 Task: Discover the nearest lakes for boating between Minneapolis, Minnesota, and Brainerd, Minnesota.
Action: Mouse moved to (270, 72)
Screenshot: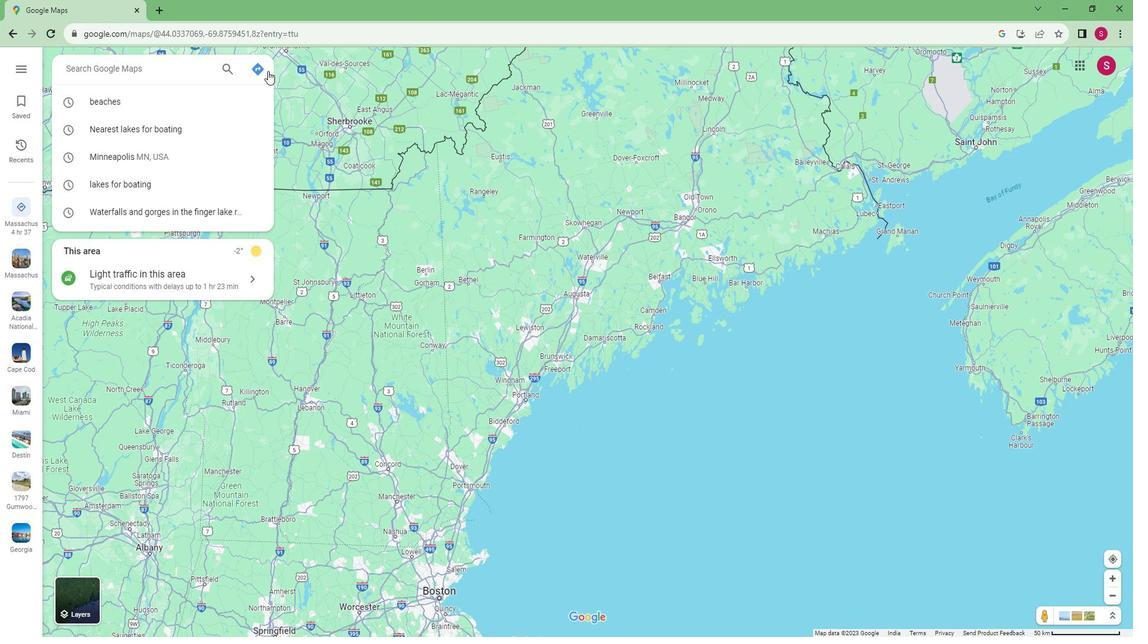 
Action: Mouse pressed left at (270, 72)
Screenshot: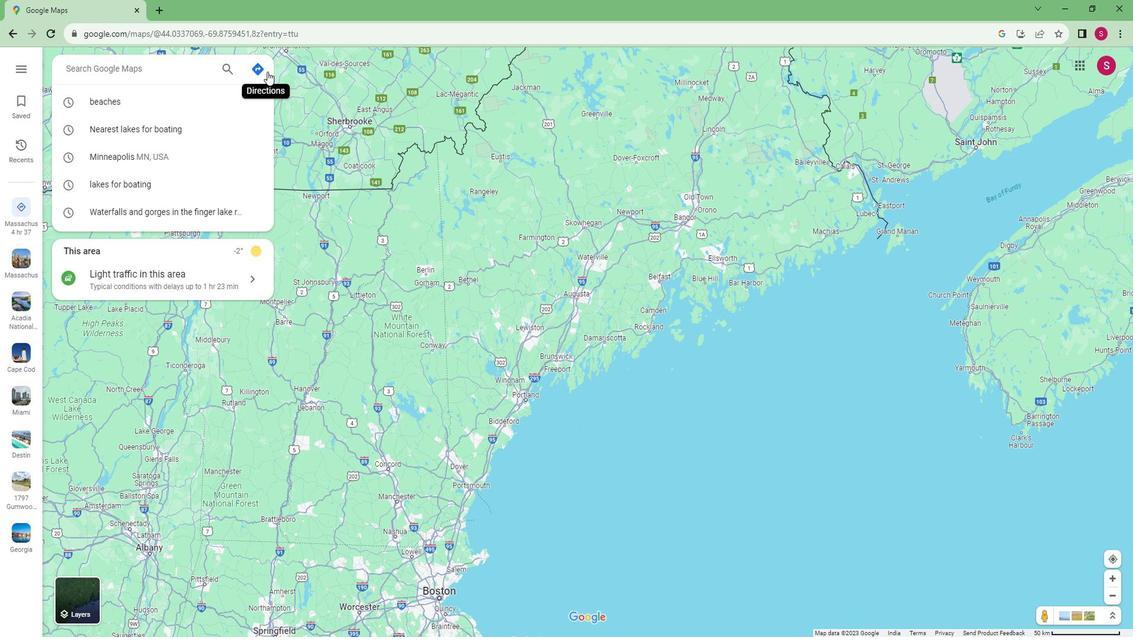 
Action: Mouse moved to (198, 105)
Screenshot: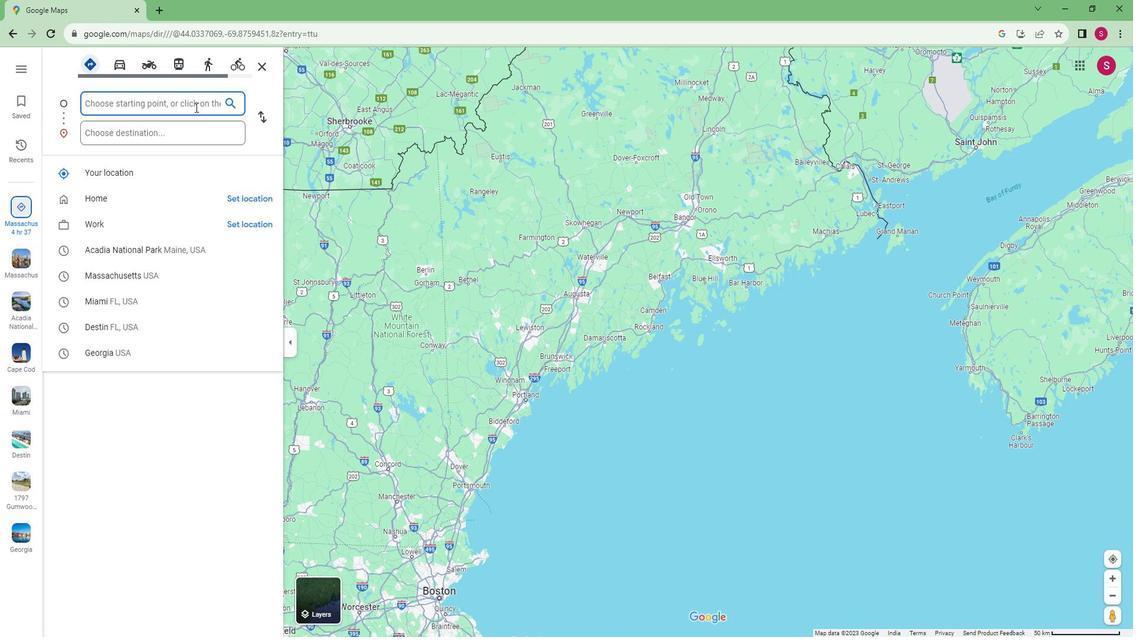 
Action: Mouse pressed left at (198, 105)
Screenshot: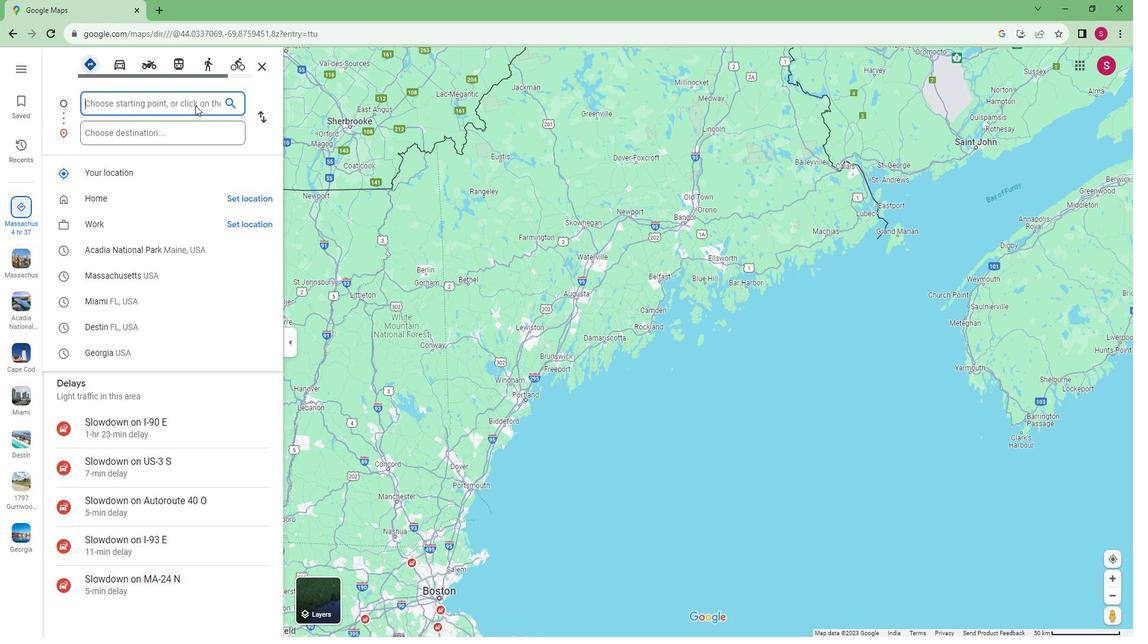 
Action: Mouse moved to (210, 102)
Screenshot: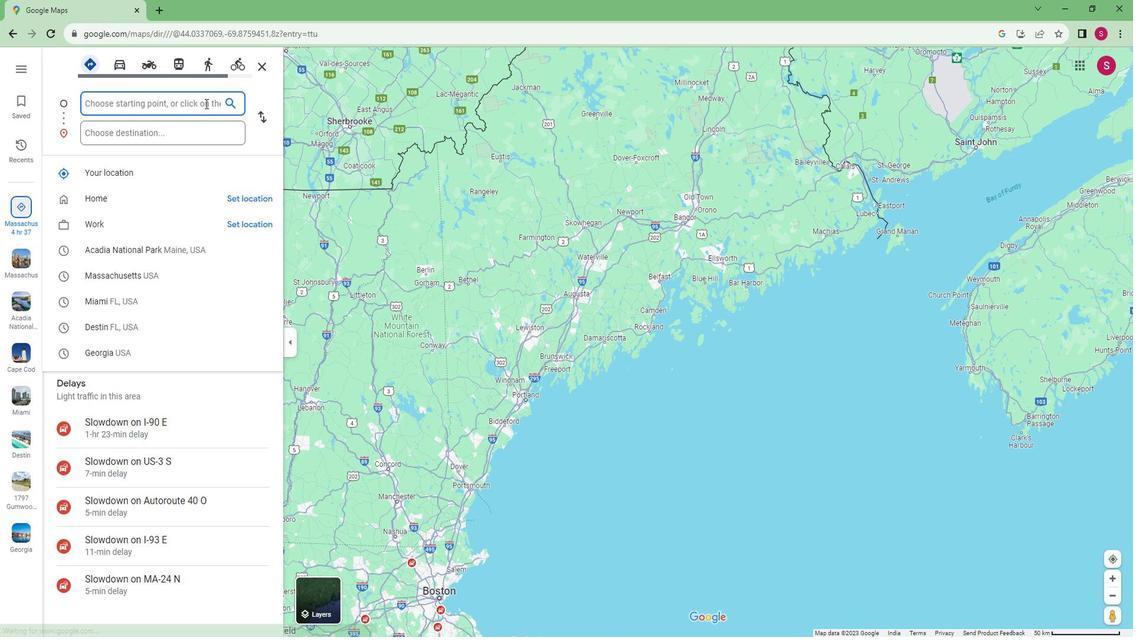 
Action: Key pressed <Key.caps_lock>M<Key.caps_lock>inneapoils
Screenshot: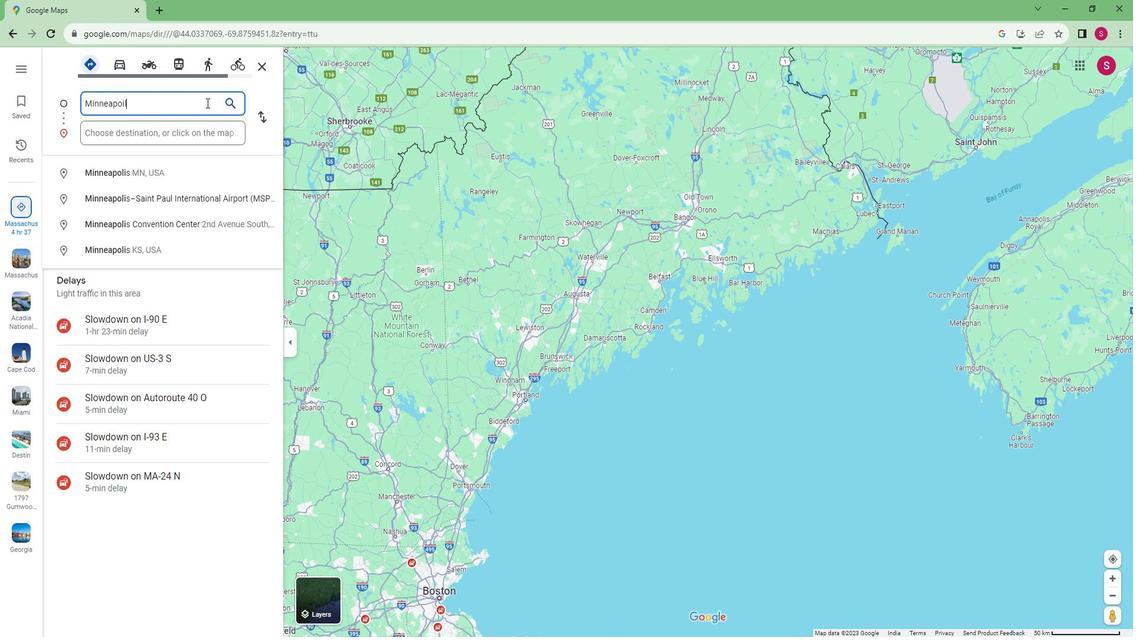 
Action: Mouse moved to (119, 178)
Screenshot: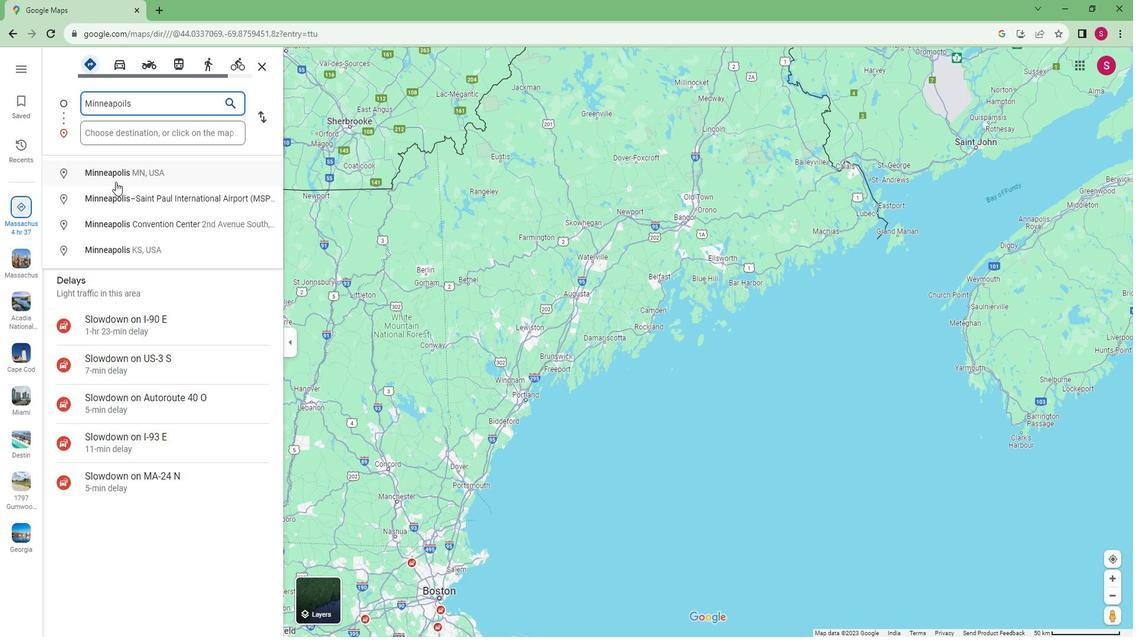 
Action: Mouse pressed left at (119, 178)
Screenshot: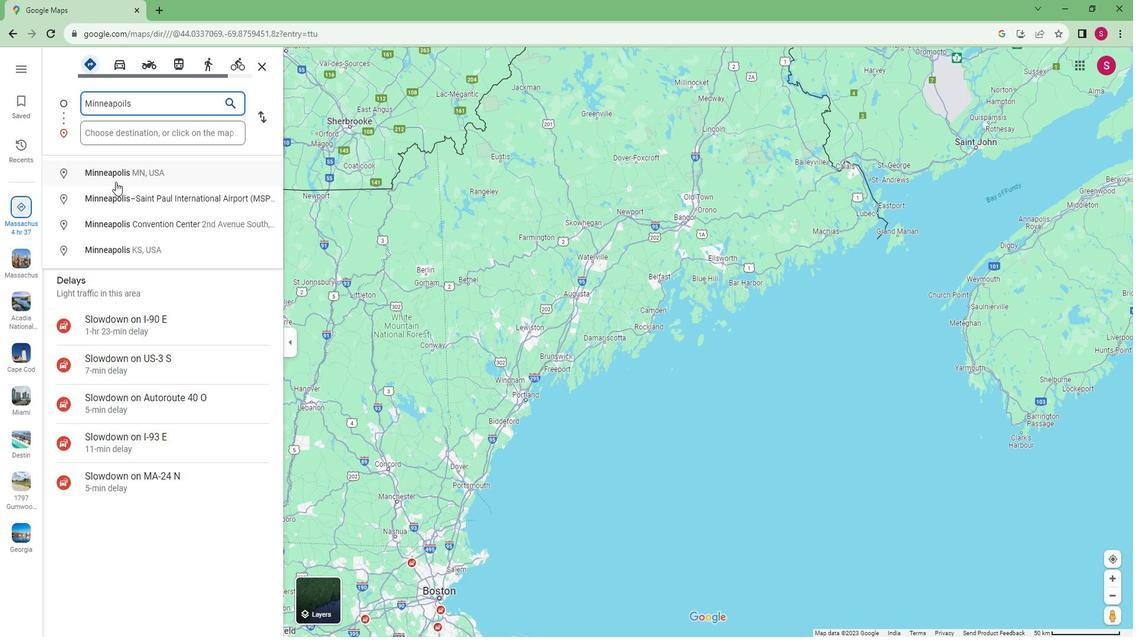 
Action: Mouse moved to (128, 128)
Screenshot: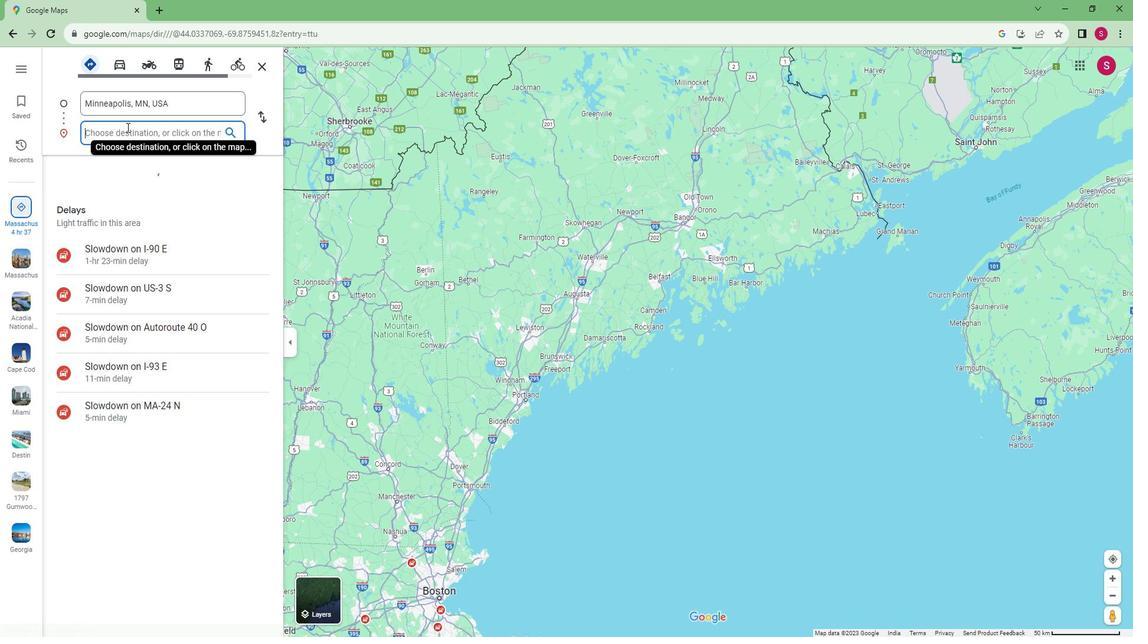 
Action: Mouse pressed left at (128, 128)
Screenshot: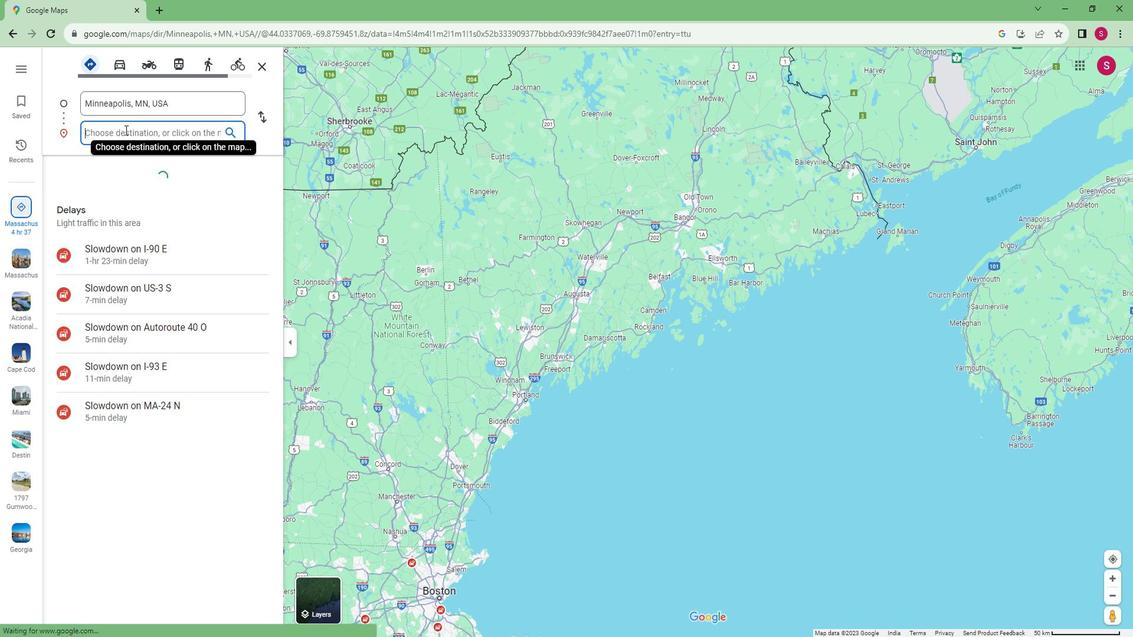 
Action: Mouse moved to (132, 128)
Screenshot: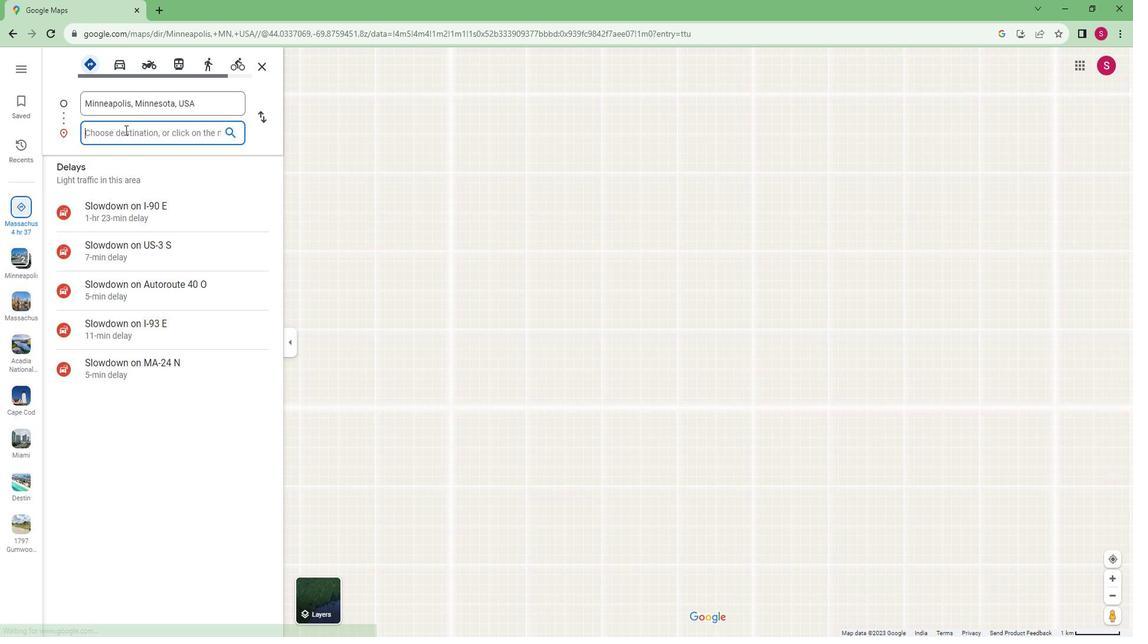 
Action: Key pressed <Key.caps_lock>B<Key.caps_lock>ran<Key.backspace>inerd,<Key.caps_lock>M<Key.caps_lock>innesota
Screenshot: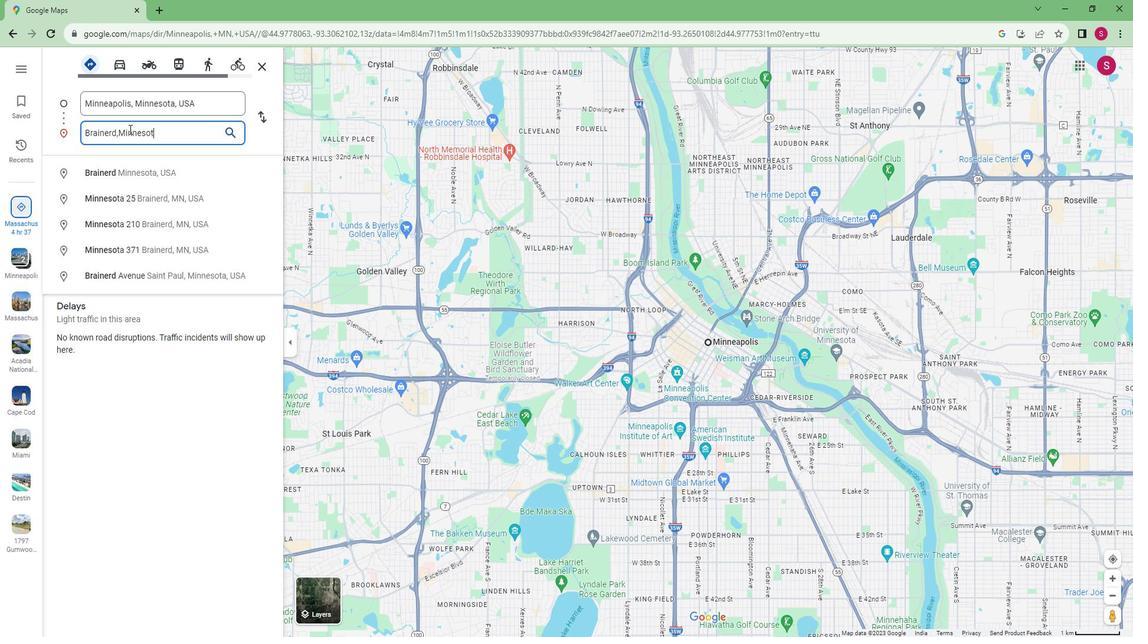 
Action: Mouse moved to (124, 160)
Screenshot: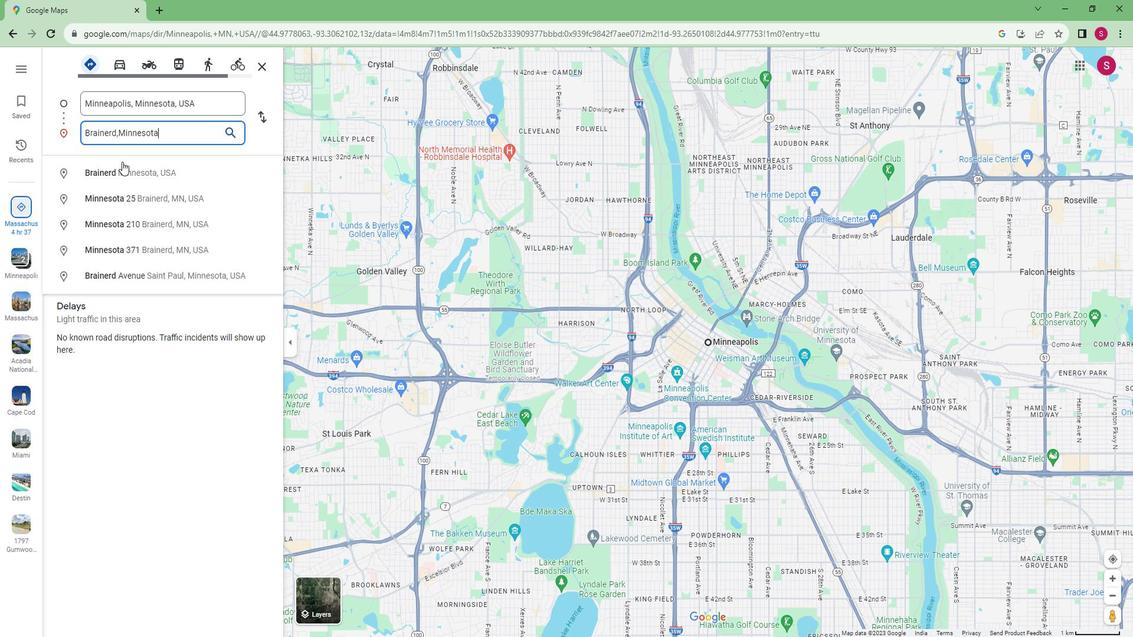 
Action: Mouse pressed left at (124, 160)
Screenshot: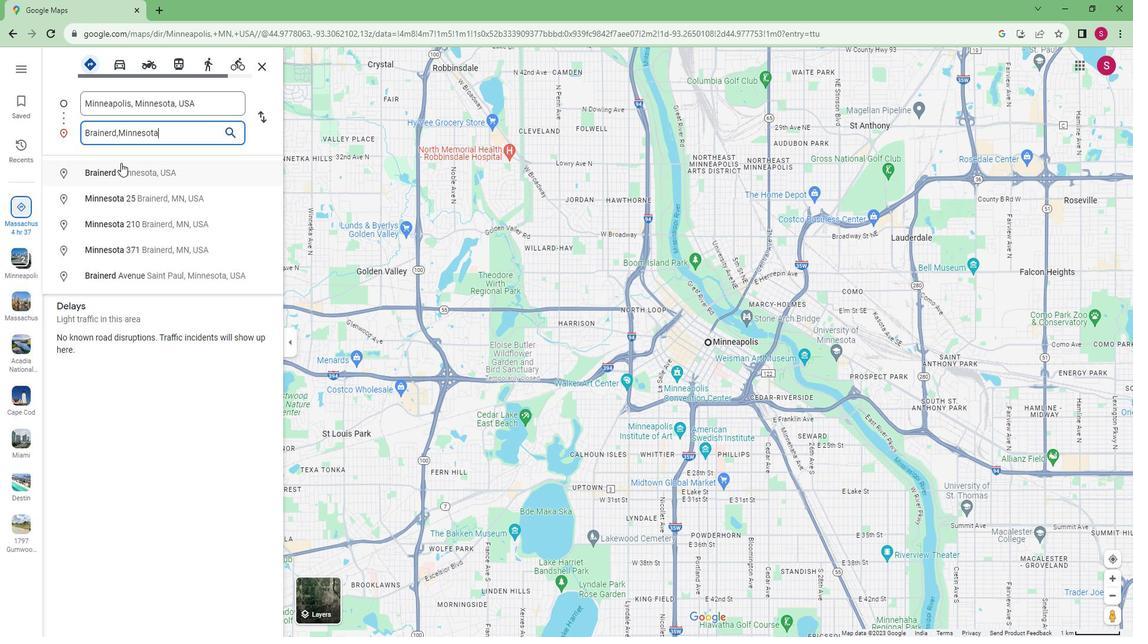 
Action: Mouse moved to (567, 77)
Screenshot: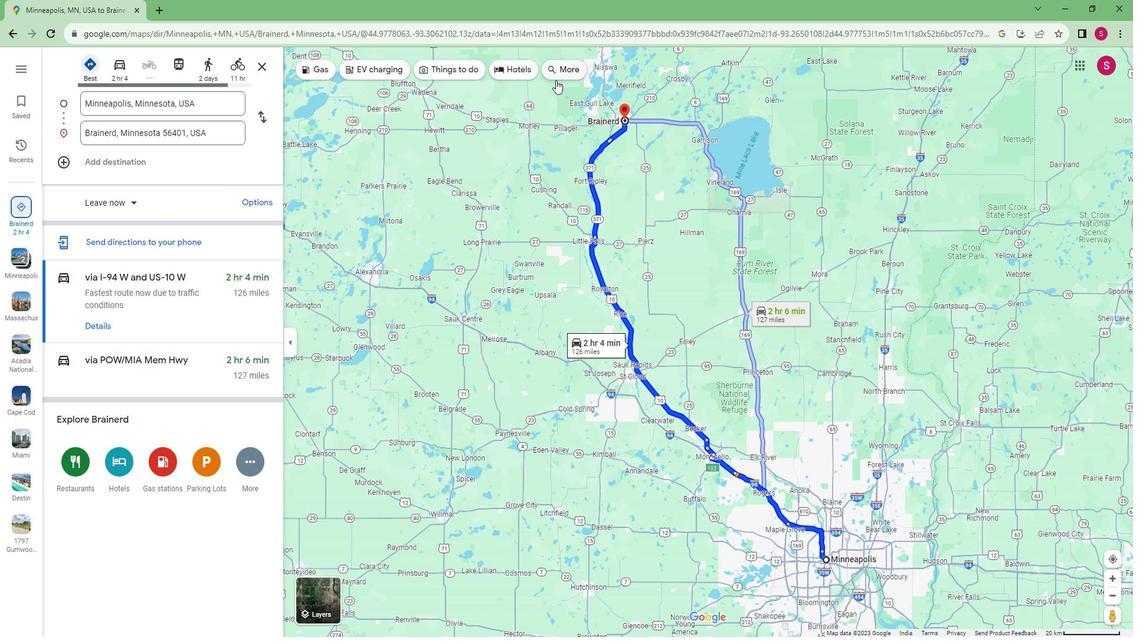 
Action: Mouse pressed left at (567, 77)
Screenshot: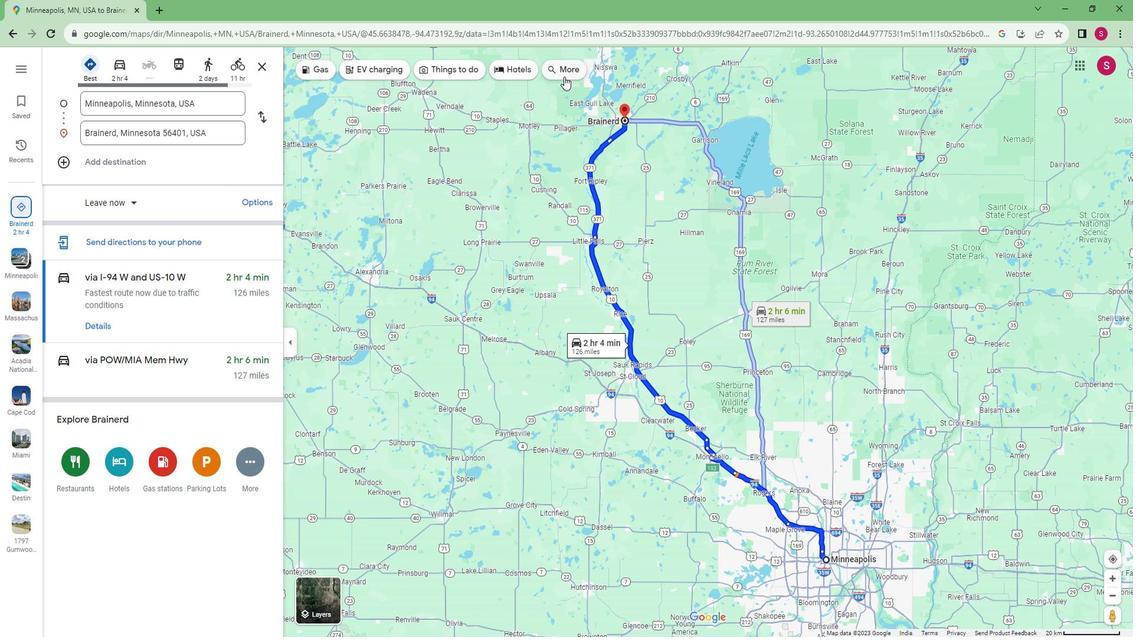 
Action: Mouse moved to (116, 68)
Screenshot: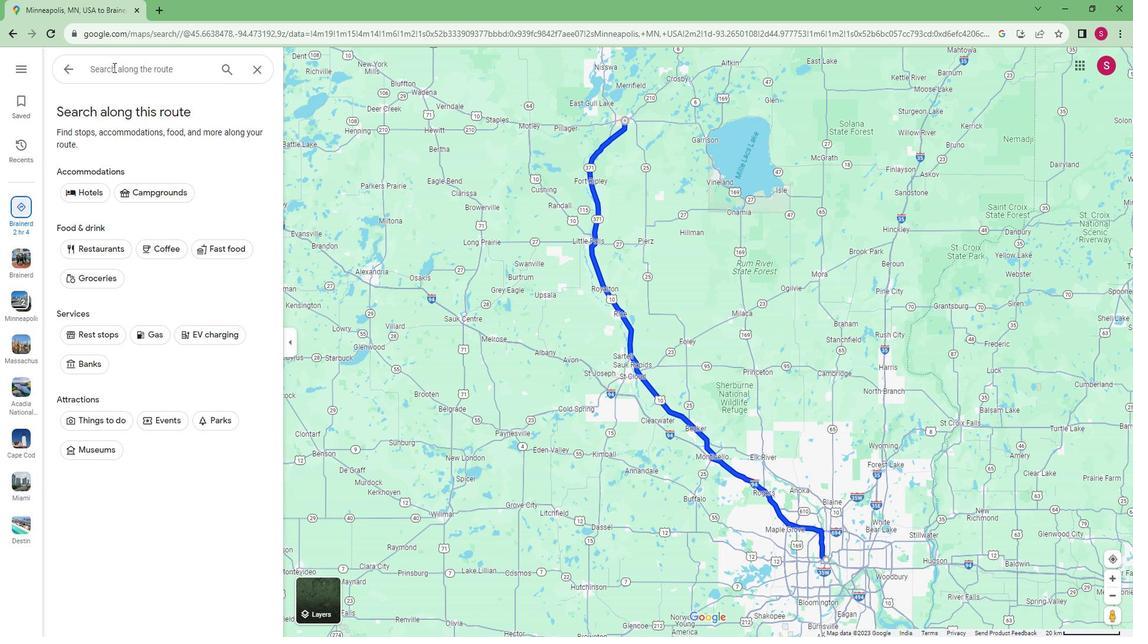 
Action: Mouse pressed left at (116, 68)
Screenshot: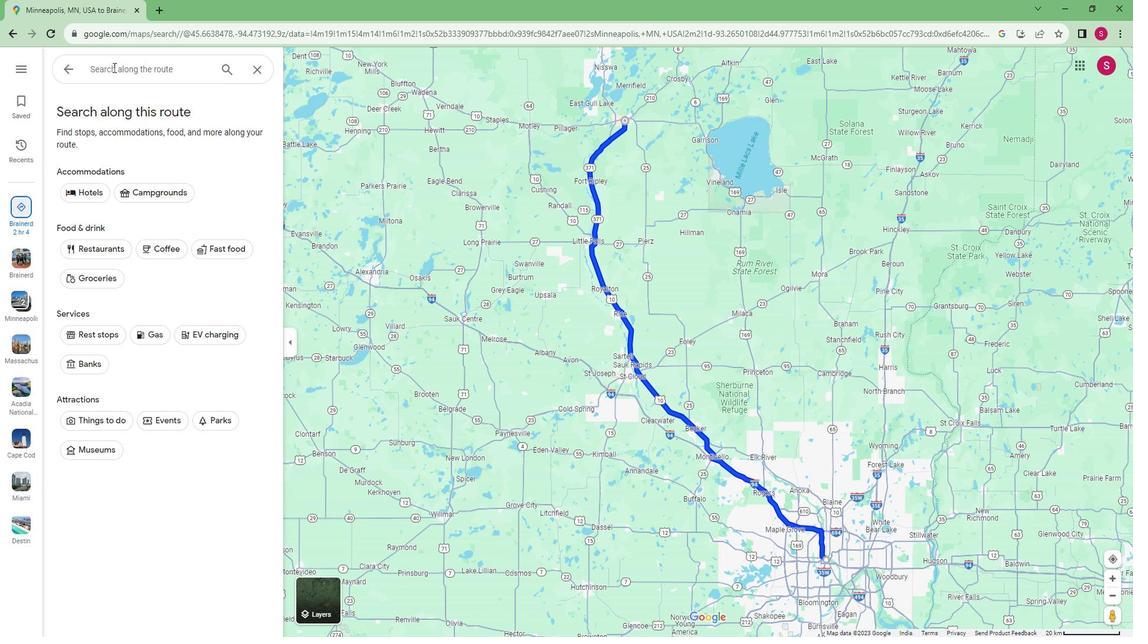 
Action: Mouse moved to (122, 66)
Screenshot: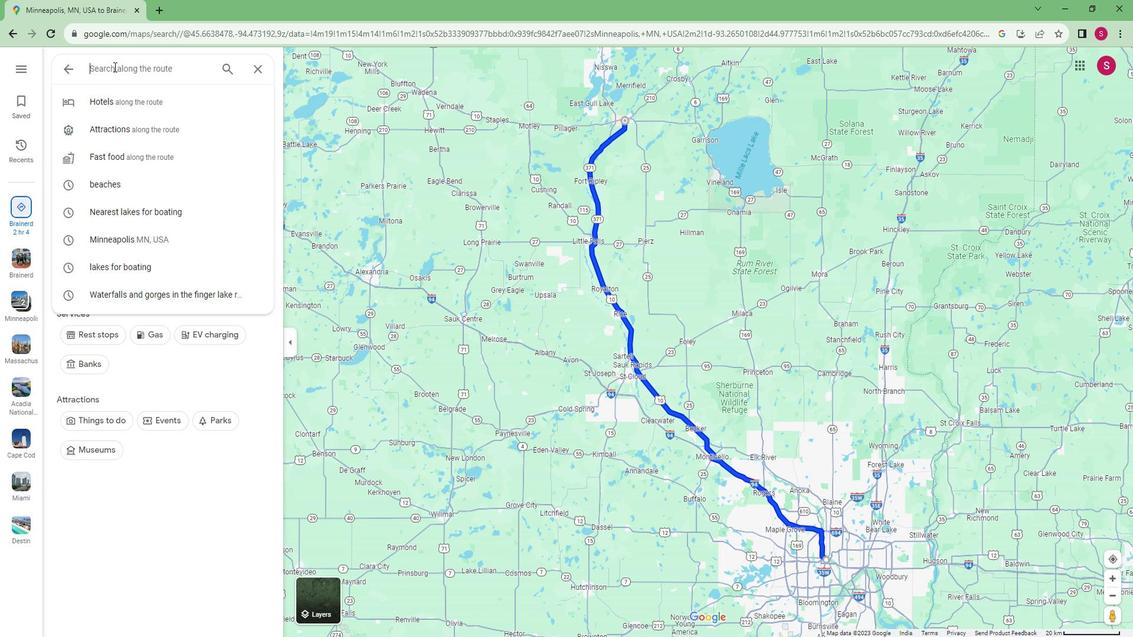 
Action: Key pressed lakes<Key.space>
Screenshot: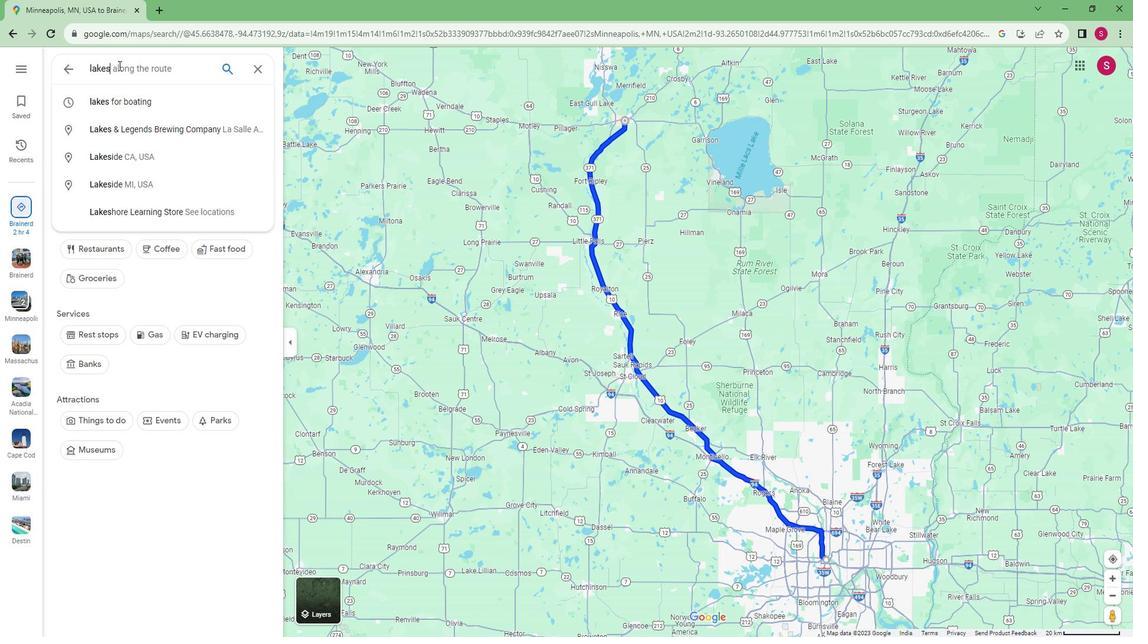 
Action: Mouse moved to (122, 66)
Screenshot: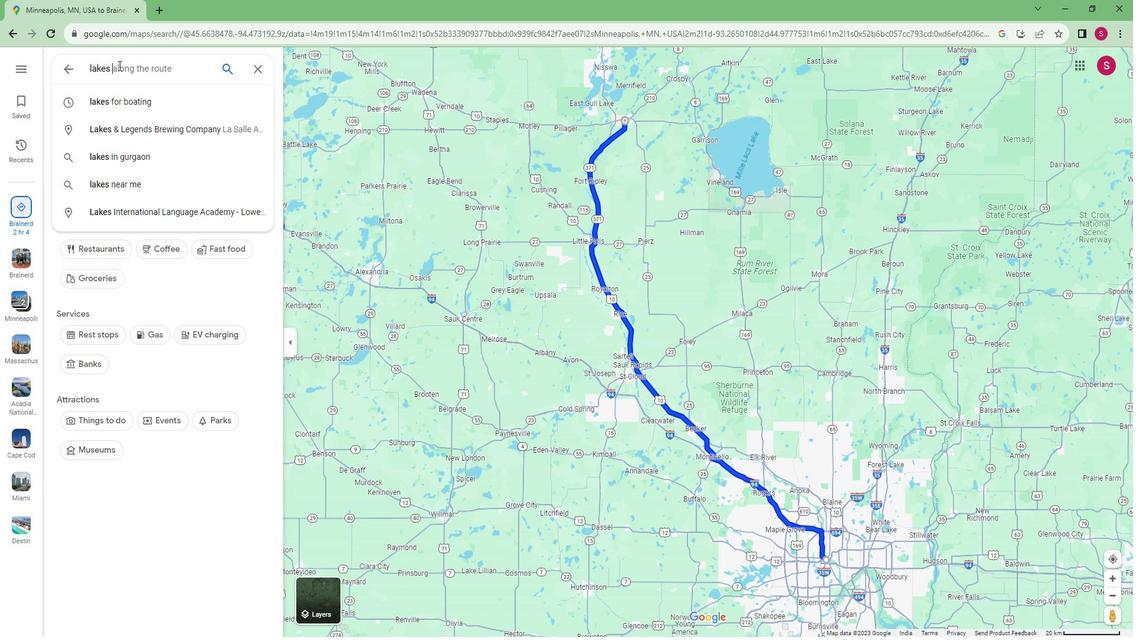 
Action: Key pressed for<Key.space>bao<Key.backspace><Key.backspace>oating<Key.enter>
Screenshot: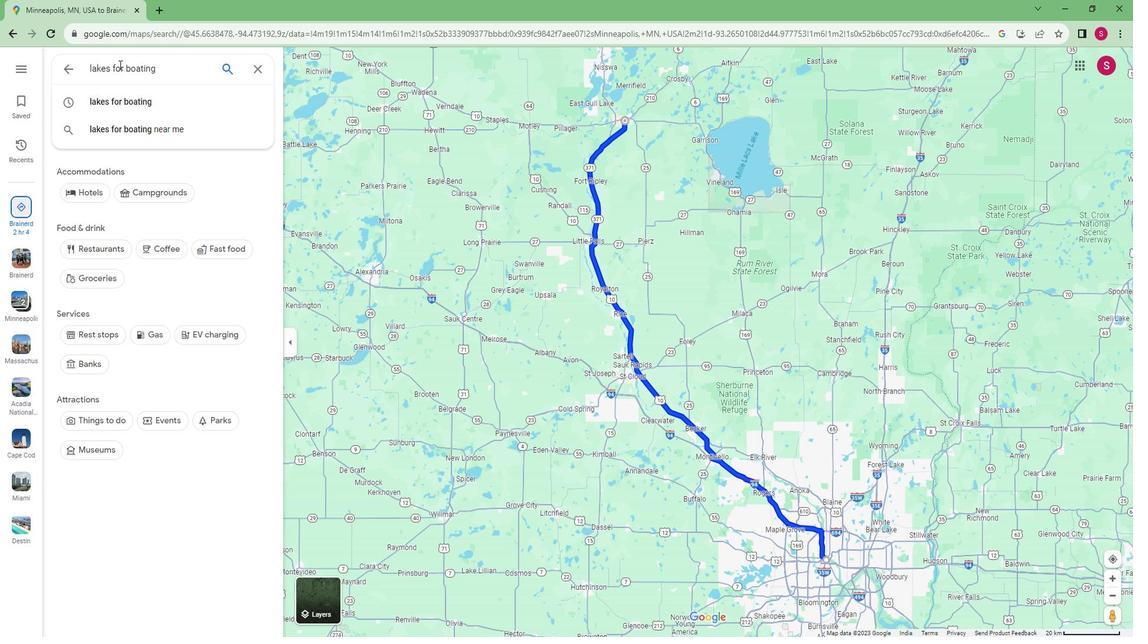 
Action: Mouse moved to (115, 175)
Screenshot: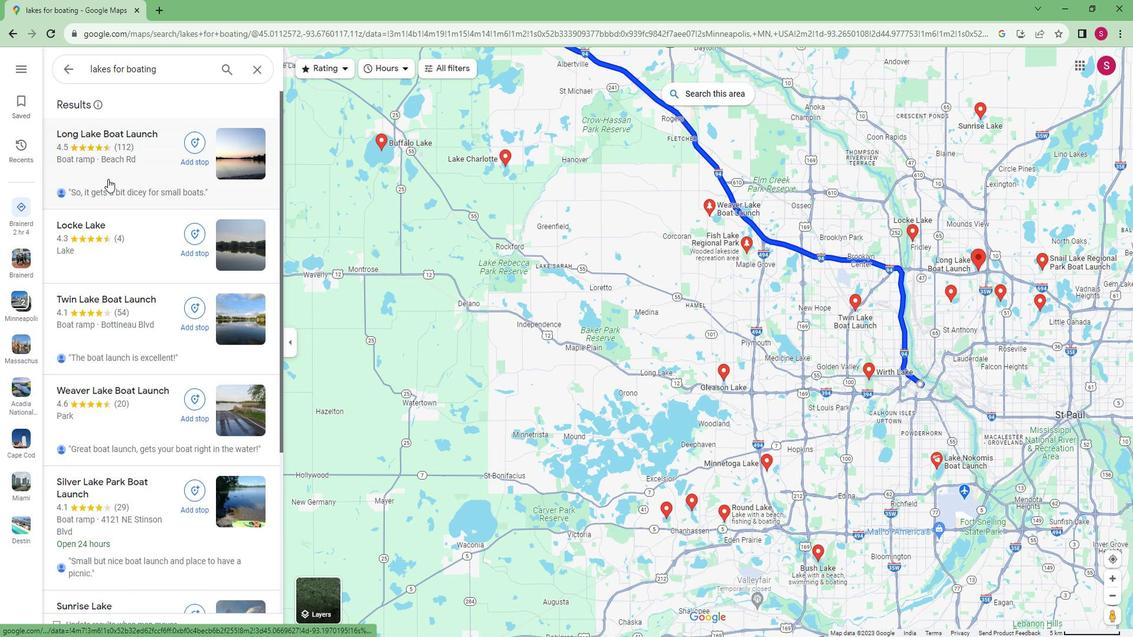 
Action: Mouse scrolled (115, 175) with delta (0, 0)
Screenshot: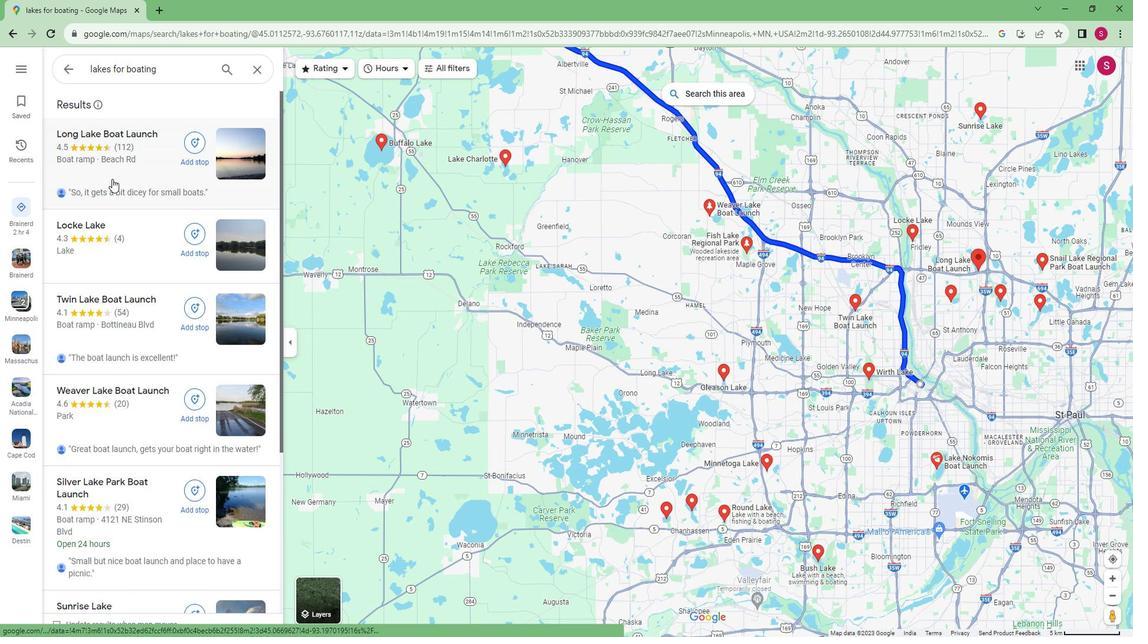 
Action: Mouse scrolled (115, 175) with delta (0, 0)
Screenshot: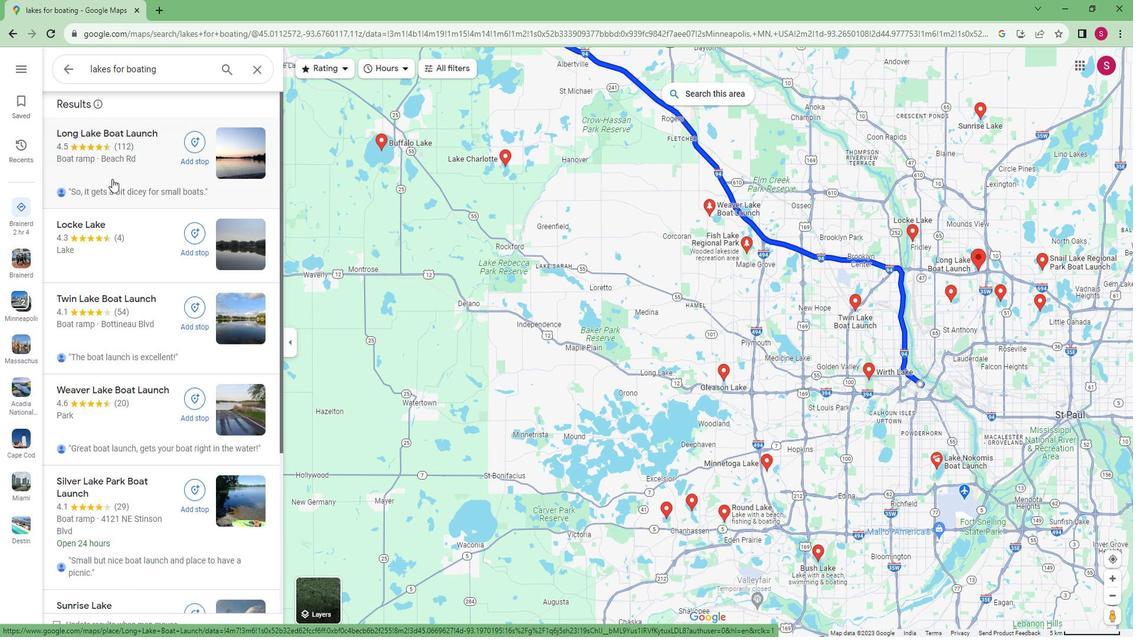 
Action: Mouse moved to (122, 134)
Screenshot: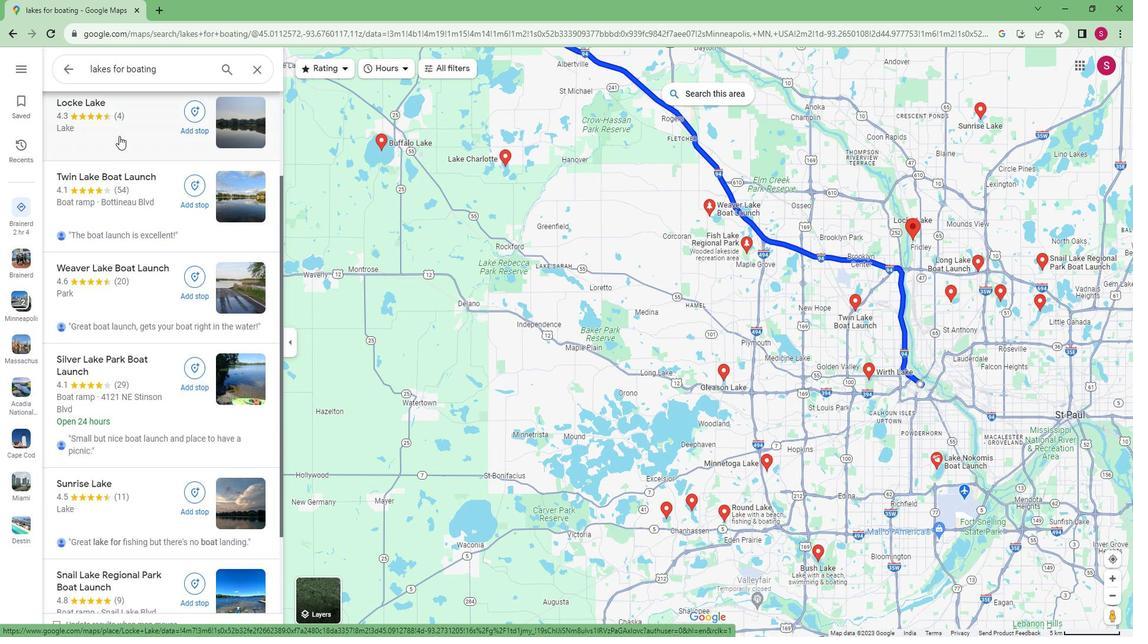 
Action: Mouse pressed left at (122, 134)
Screenshot: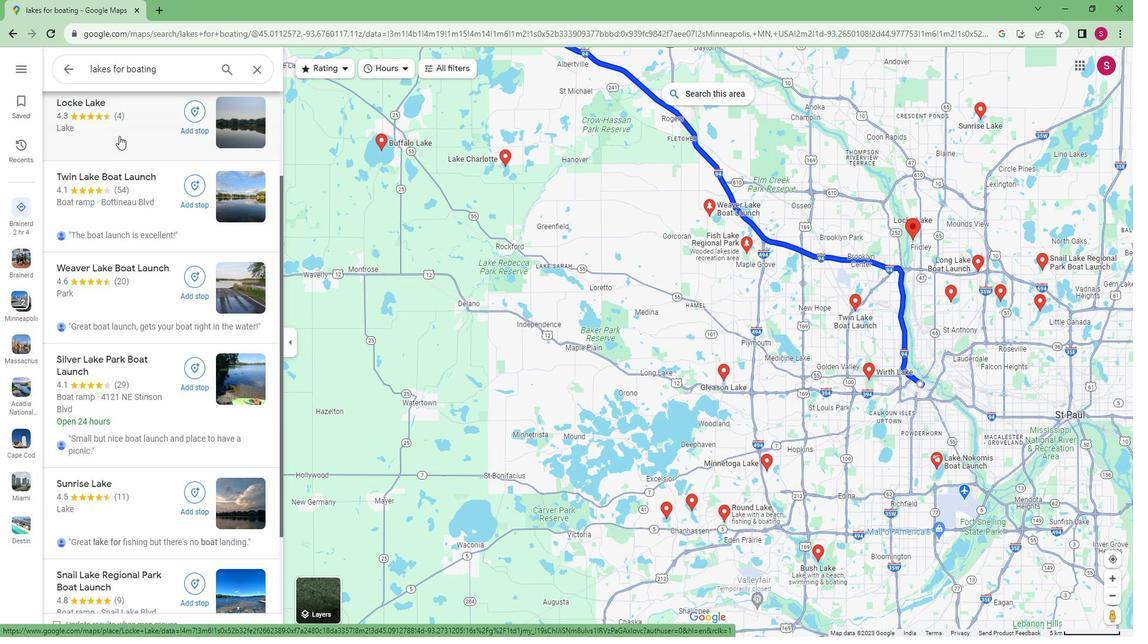 
Action: Mouse moved to (518, 106)
Screenshot: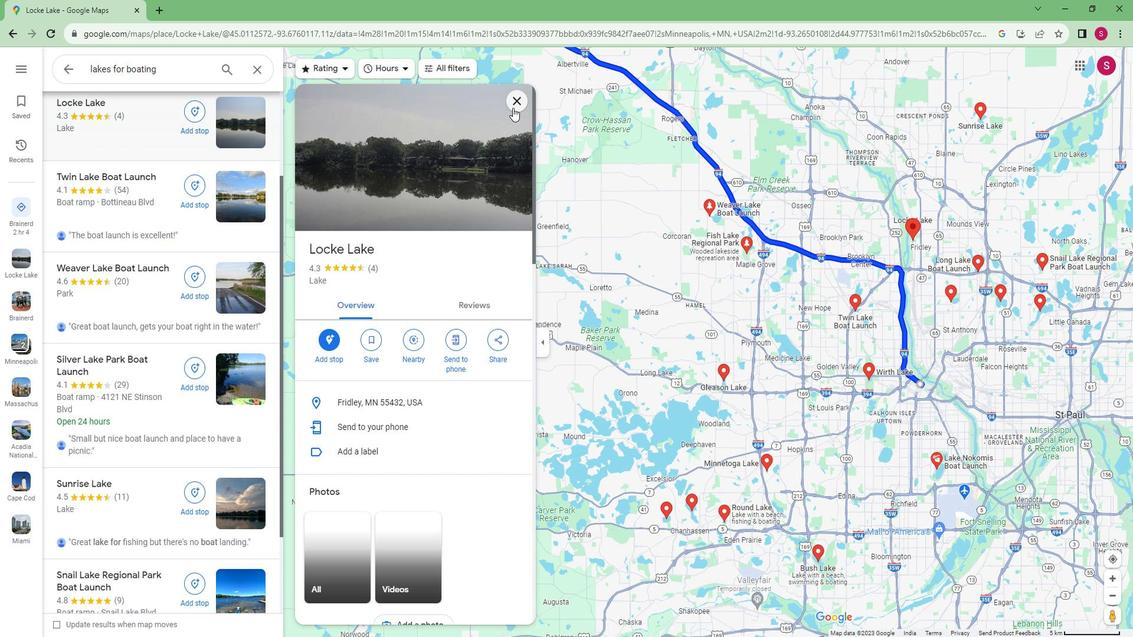 
Action: Mouse pressed left at (518, 106)
Screenshot: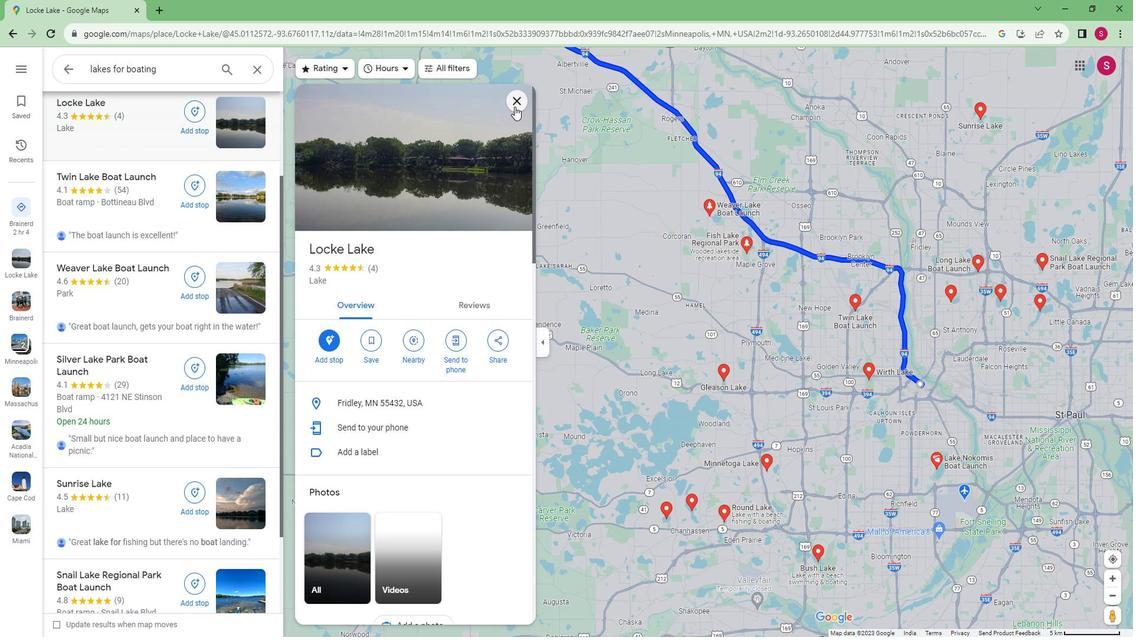 
Action: Mouse moved to (75, 351)
Screenshot: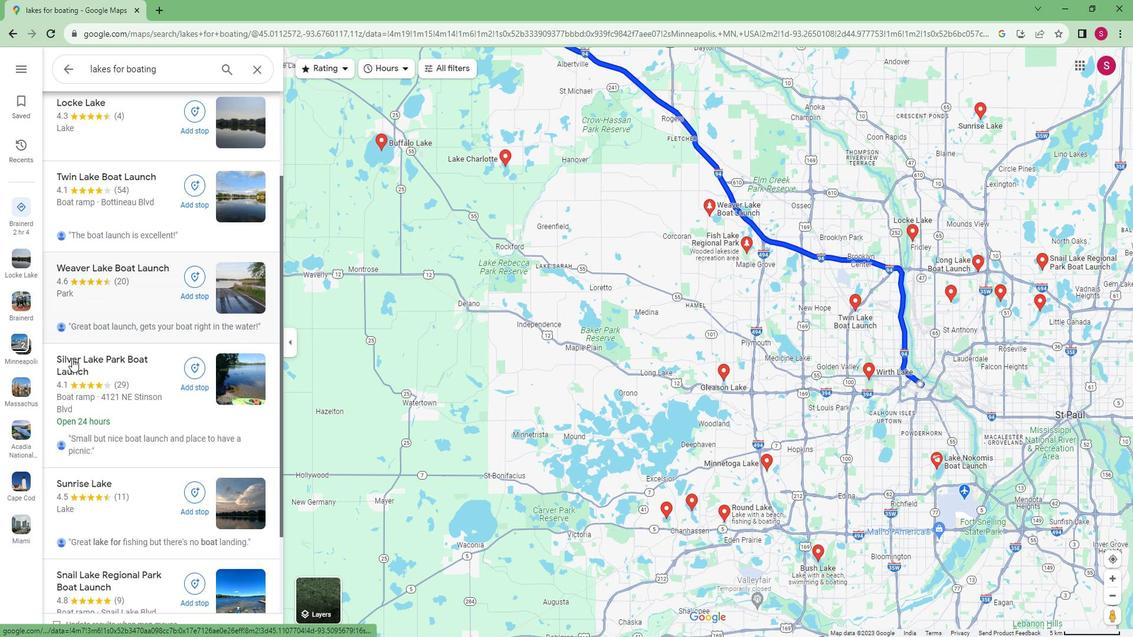 
Action: Mouse pressed left at (75, 351)
Screenshot: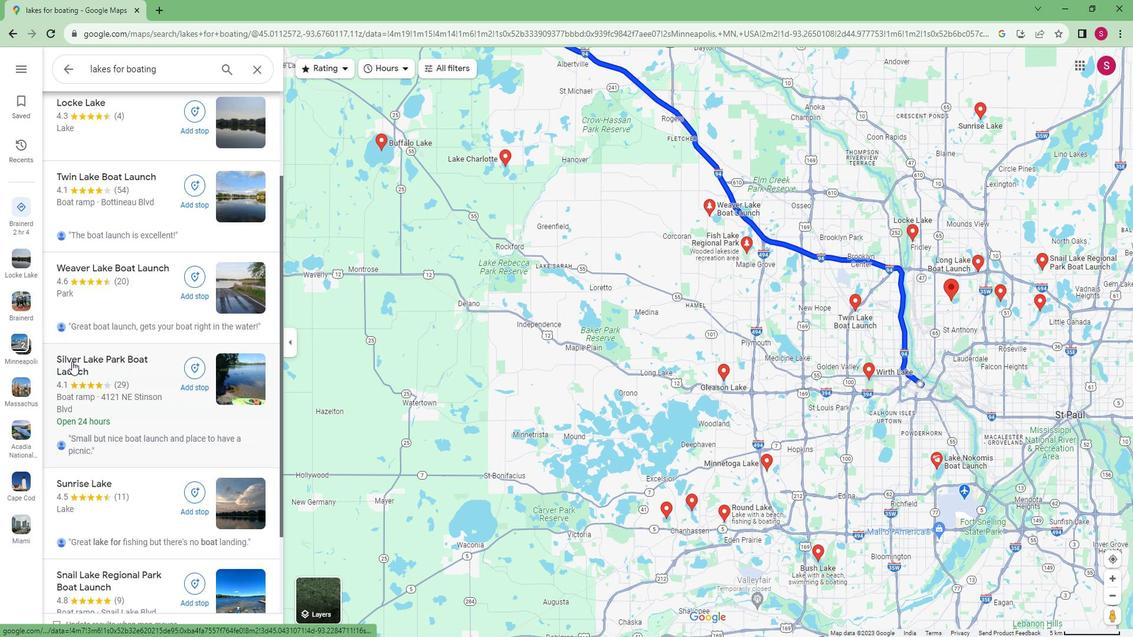 
Action: Mouse moved to (528, 106)
Screenshot: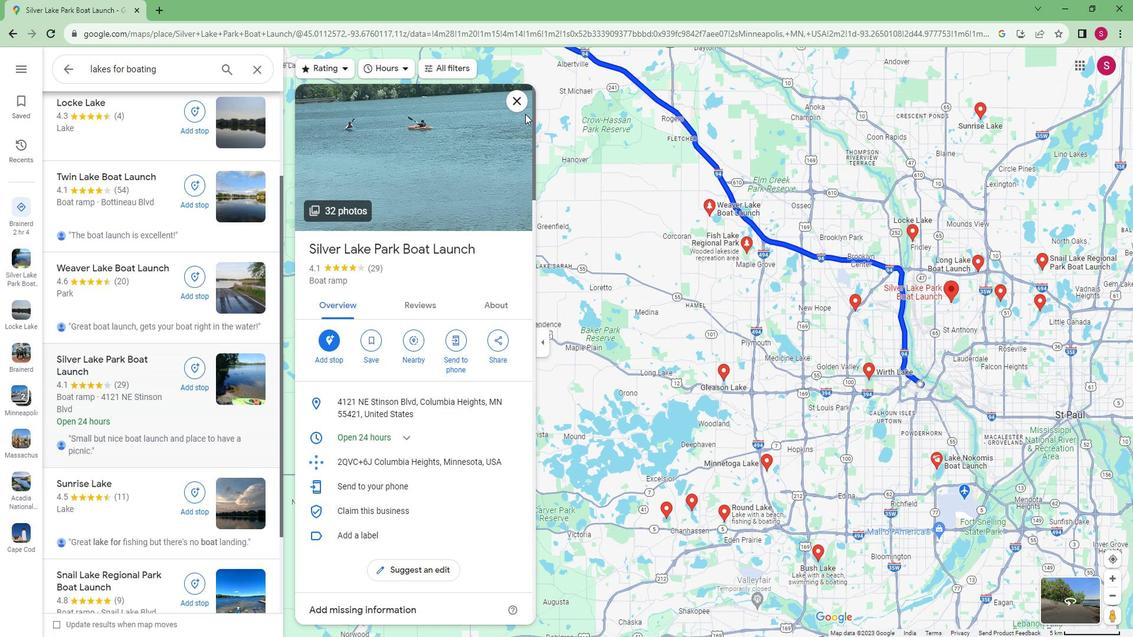 
Action: Mouse pressed left at (528, 106)
Screenshot: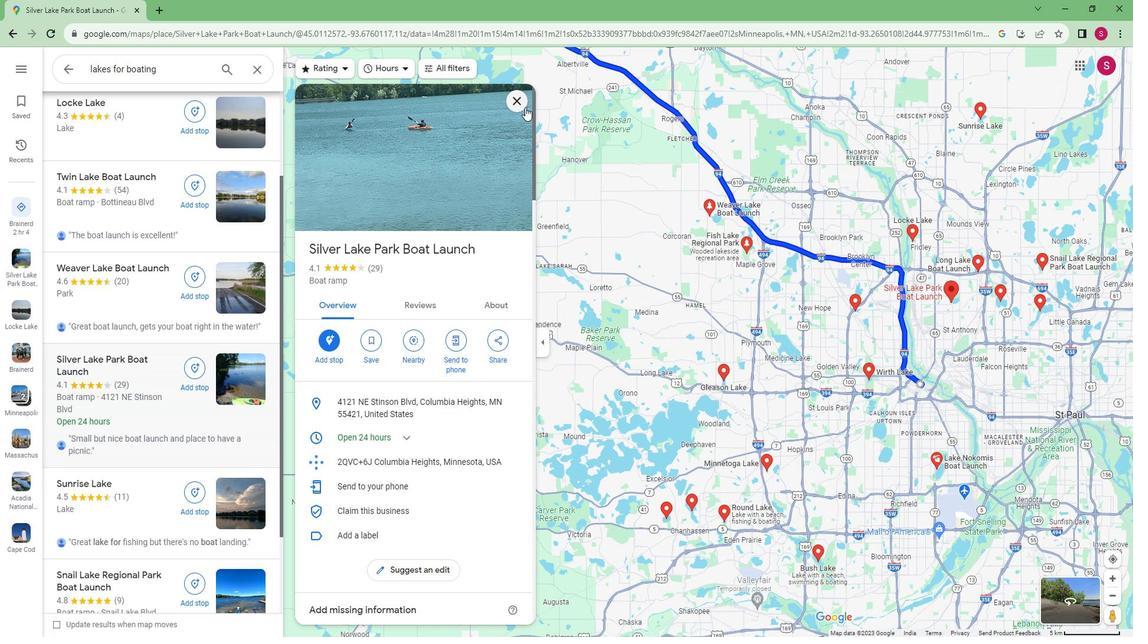
Action: Mouse moved to (110, 430)
Screenshot: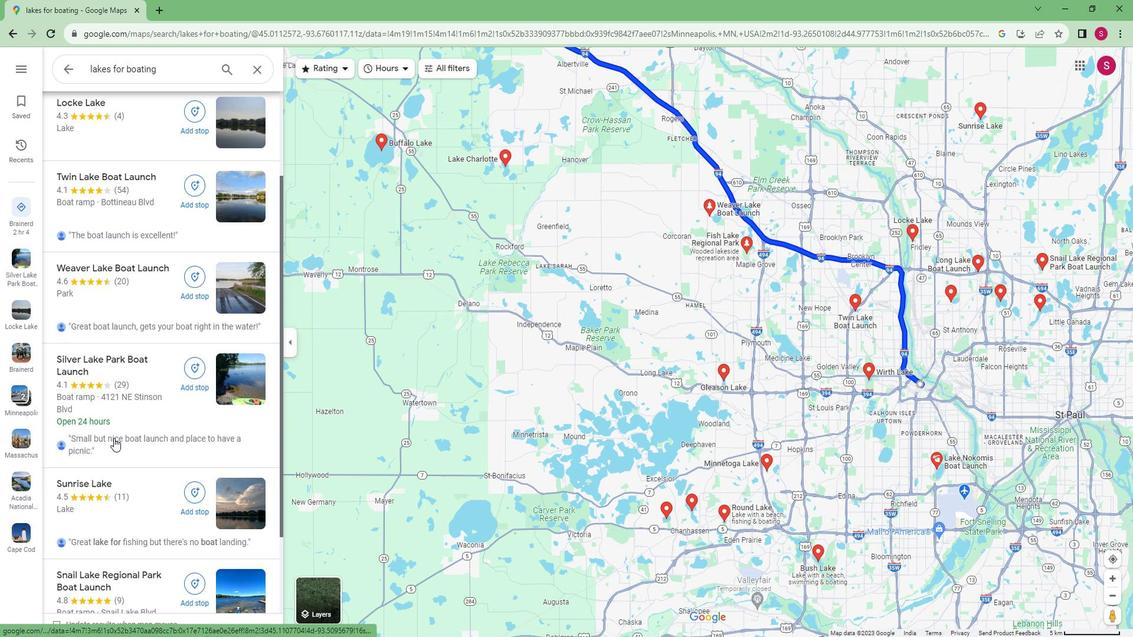 
Action: Mouse scrolled (110, 429) with delta (0, 0)
Screenshot: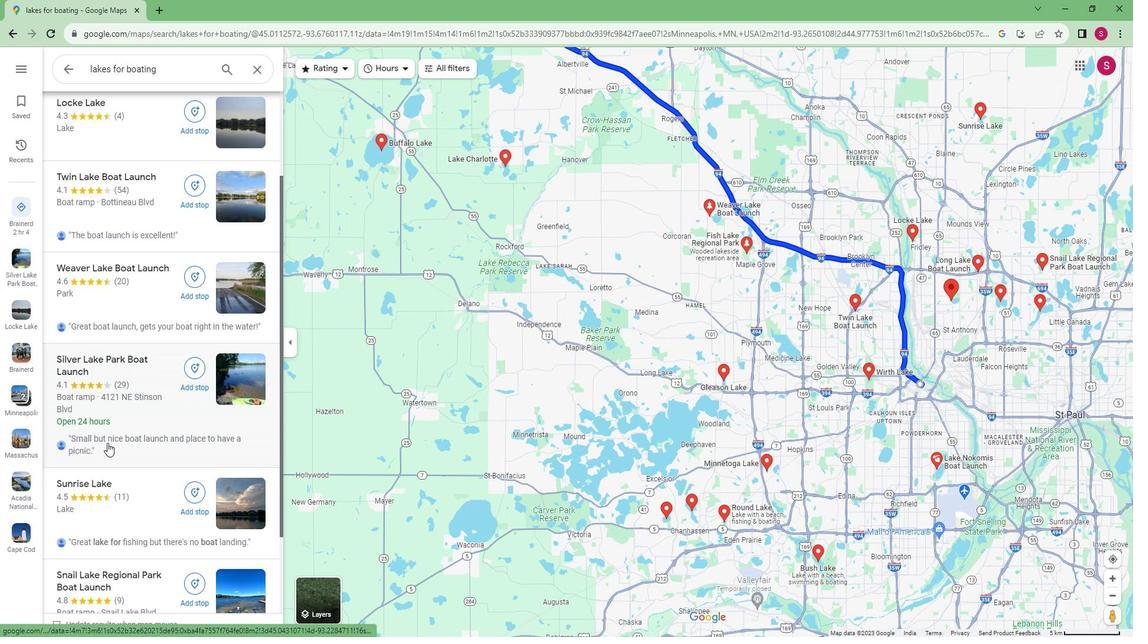 
Action: Mouse scrolled (110, 429) with delta (0, 0)
Screenshot: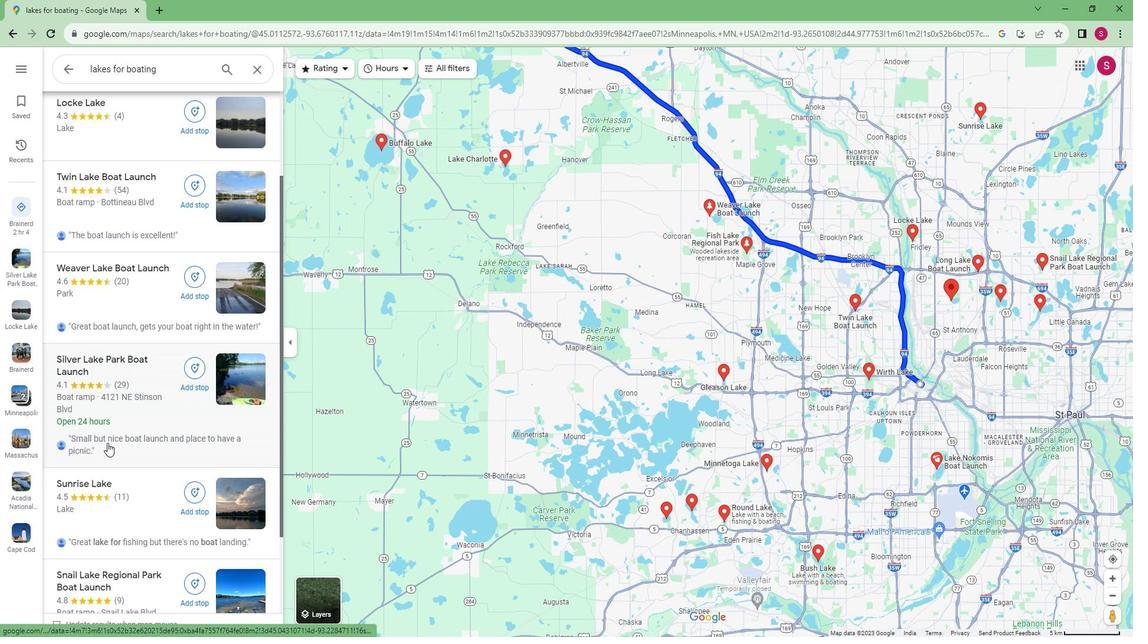 
Action: Mouse scrolled (110, 429) with delta (0, 0)
Screenshot: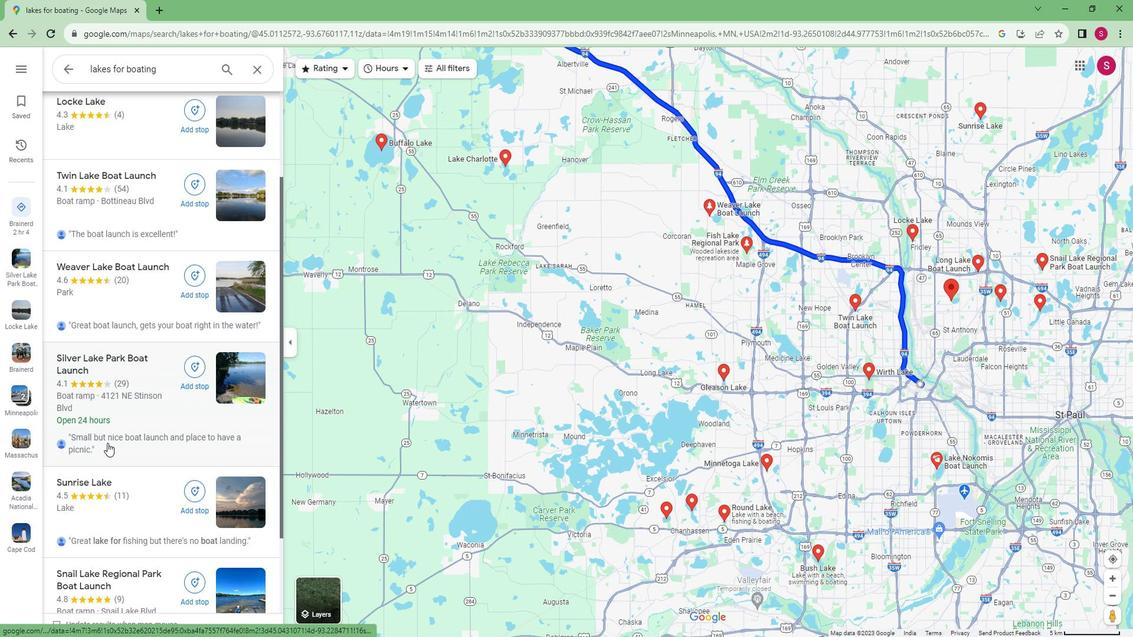 
Action: Mouse scrolled (110, 429) with delta (0, 0)
Screenshot: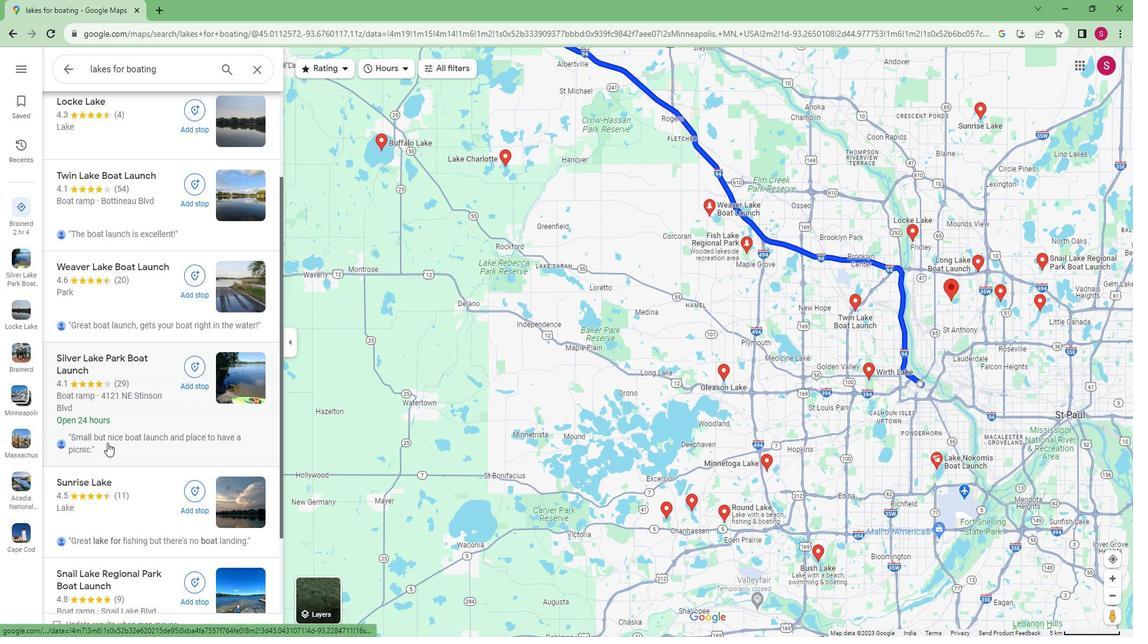 
Action: Mouse scrolled (110, 429) with delta (0, 0)
Screenshot: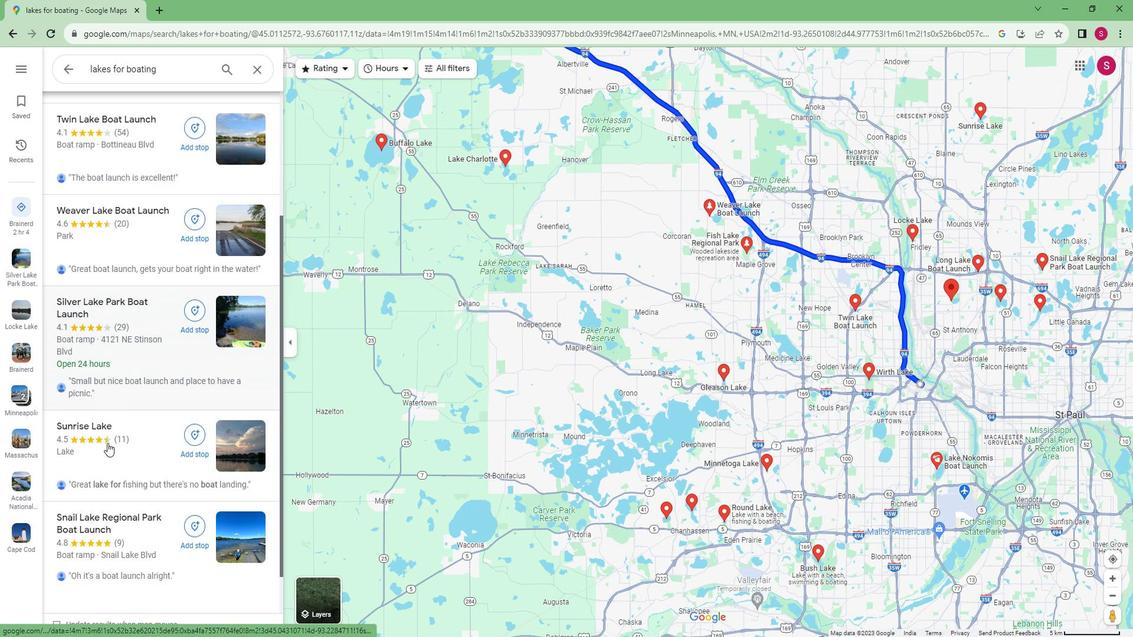 
Action: Mouse moved to (79, 554)
Screenshot: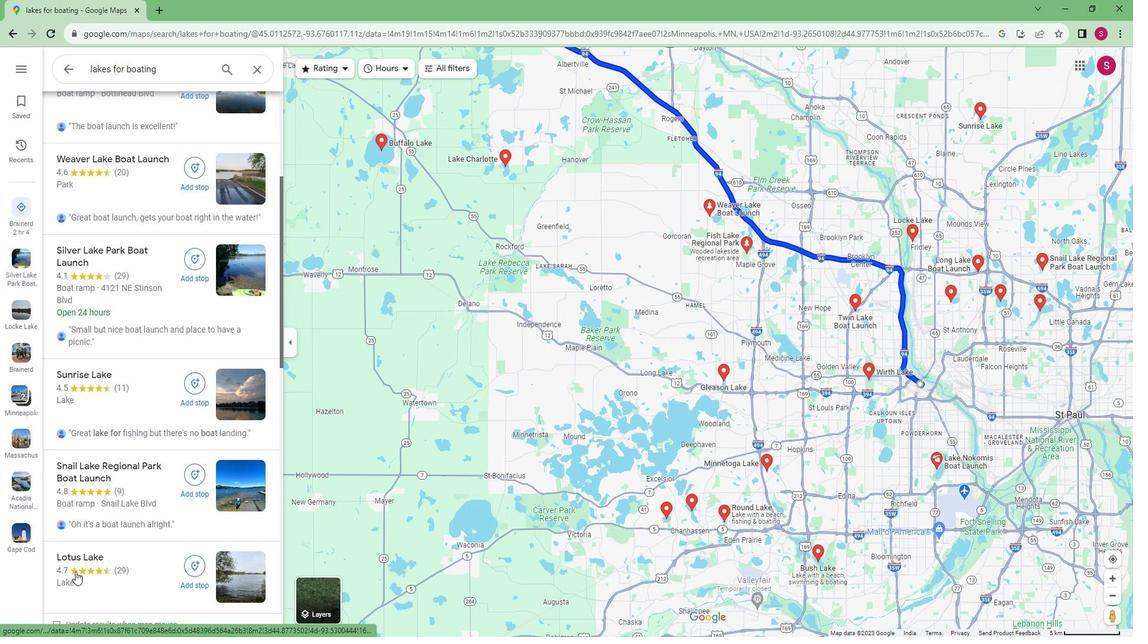 
Action: Mouse pressed left at (79, 554)
Screenshot: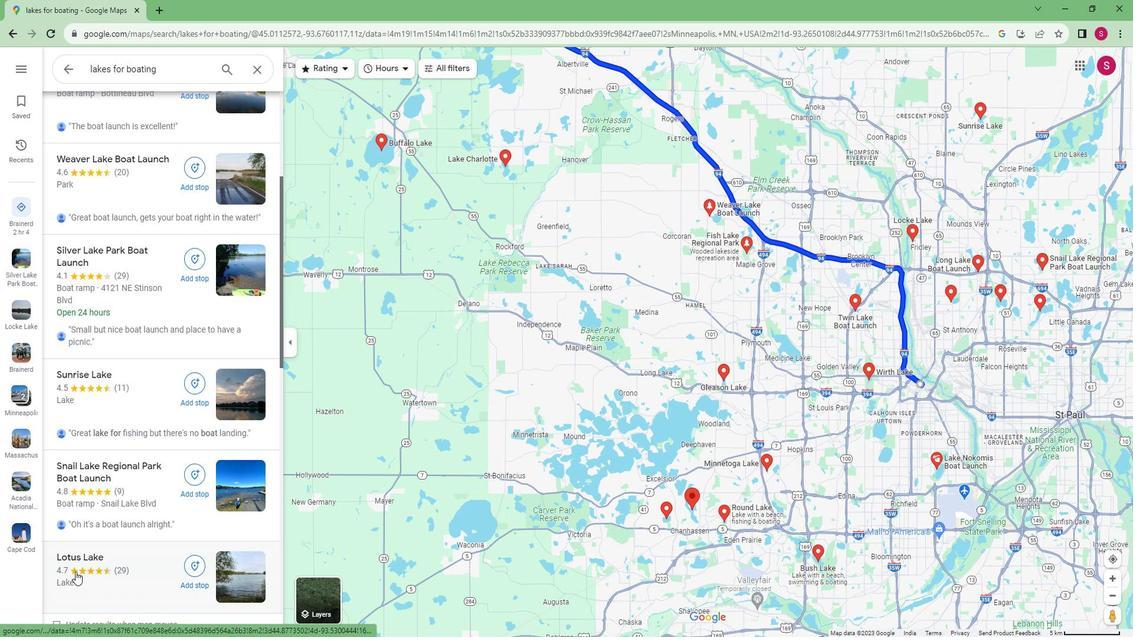 
Action: Mouse moved to (78, 554)
Screenshot: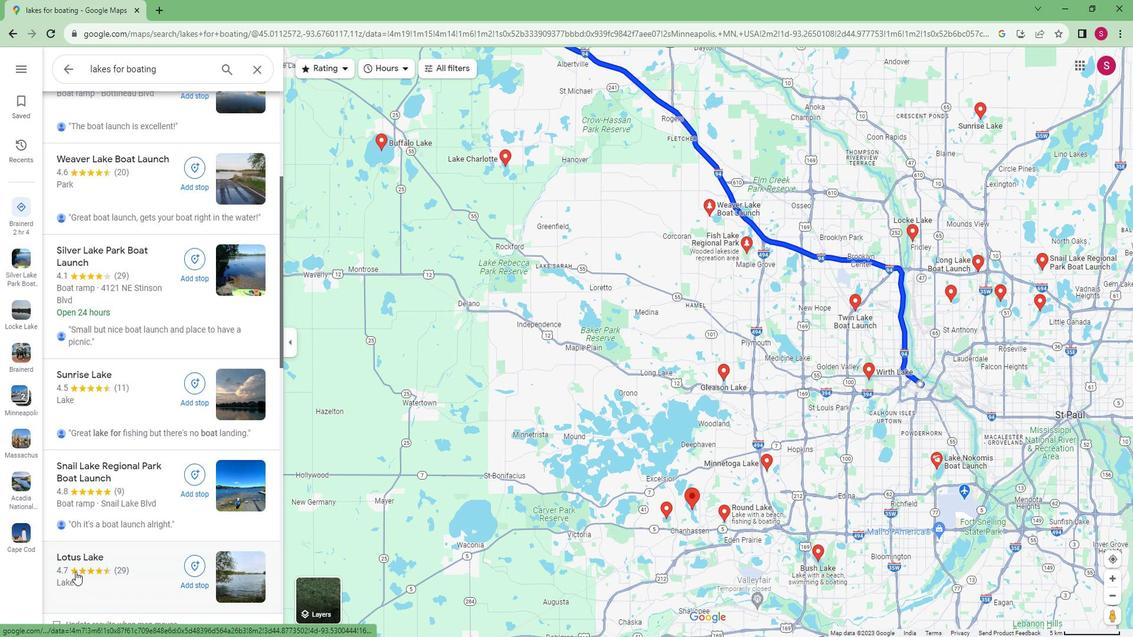 
Action: Mouse scrolled (78, 553) with delta (0, 0)
Screenshot: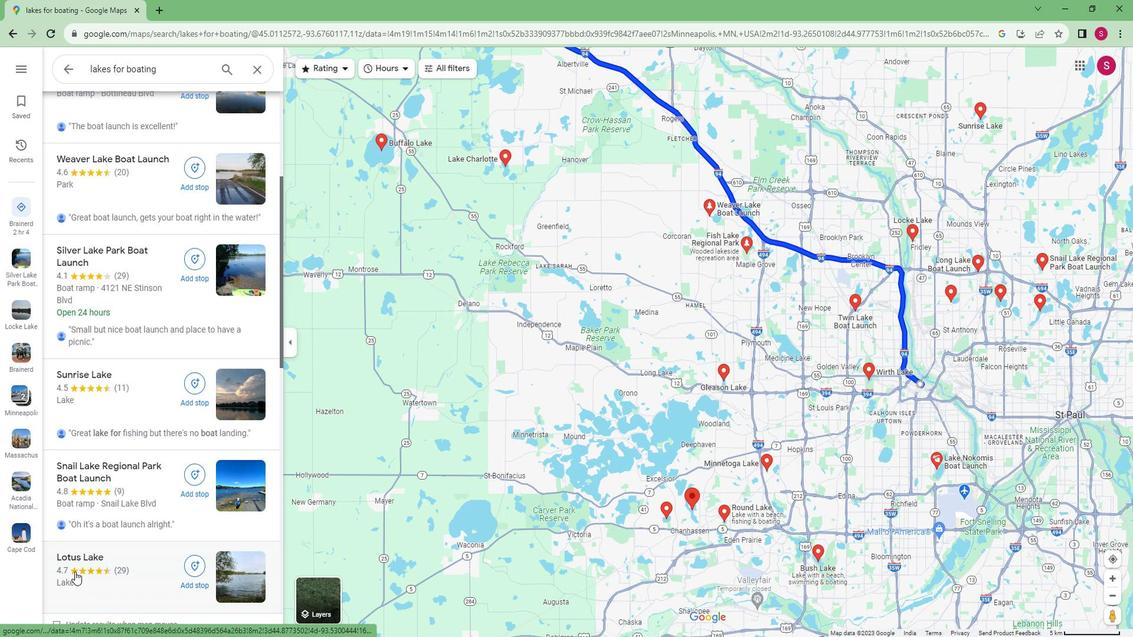 
Action: Mouse moved to (524, 107)
Screenshot: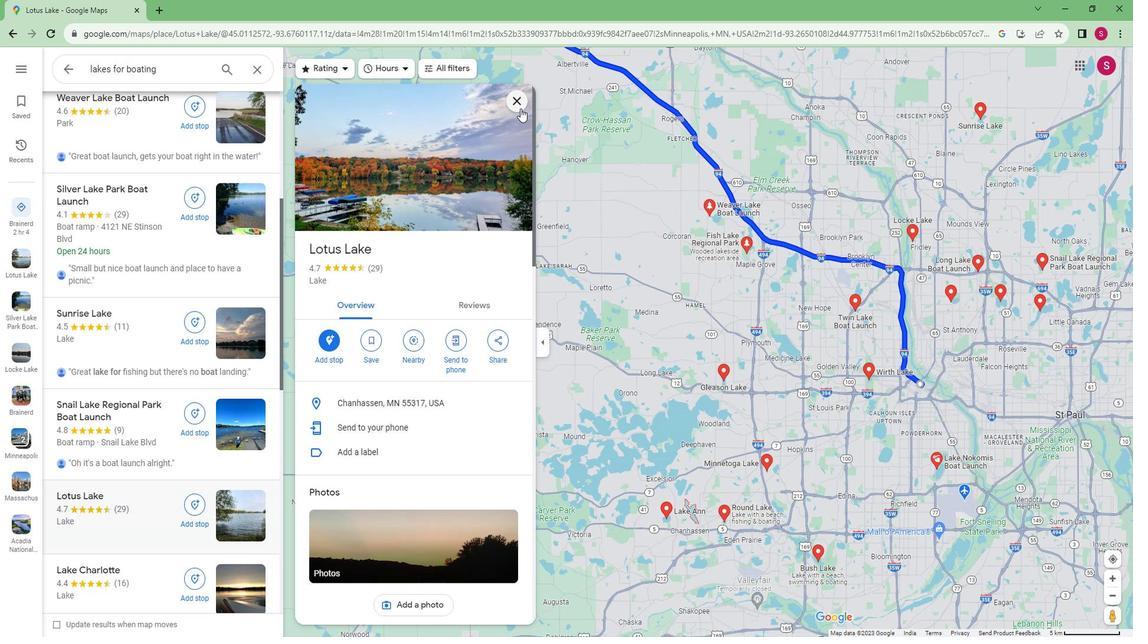 
Action: Mouse pressed left at (524, 107)
Screenshot: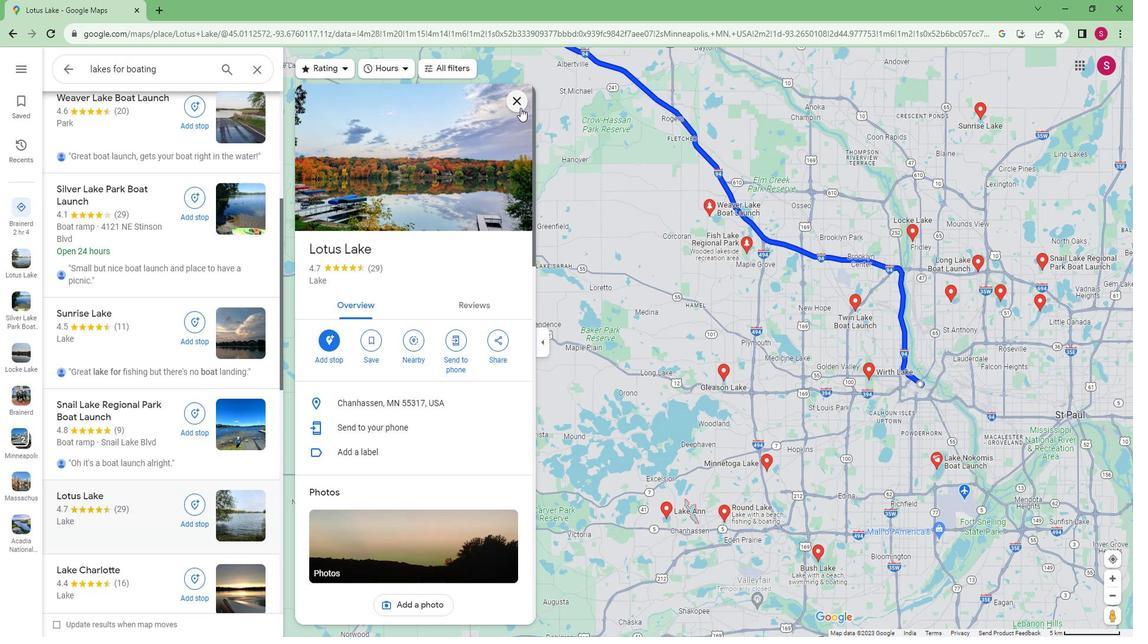 
Action: Mouse moved to (170, 393)
Screenshot: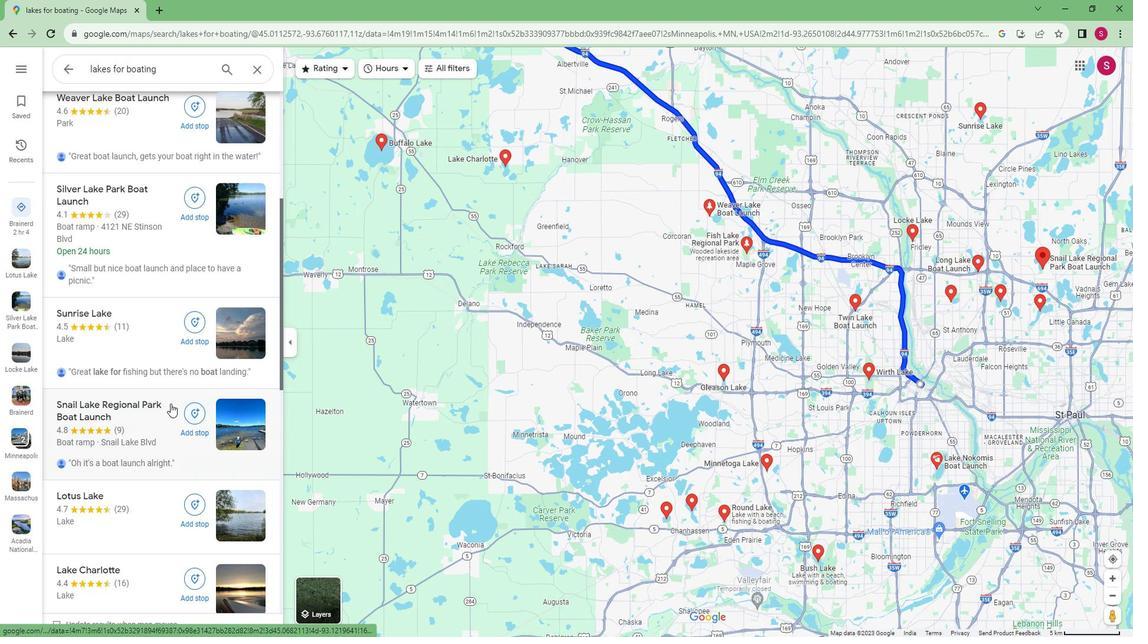 
Action: Mouse scrolled (170, 392) with delta (0, 0)
Screenshot: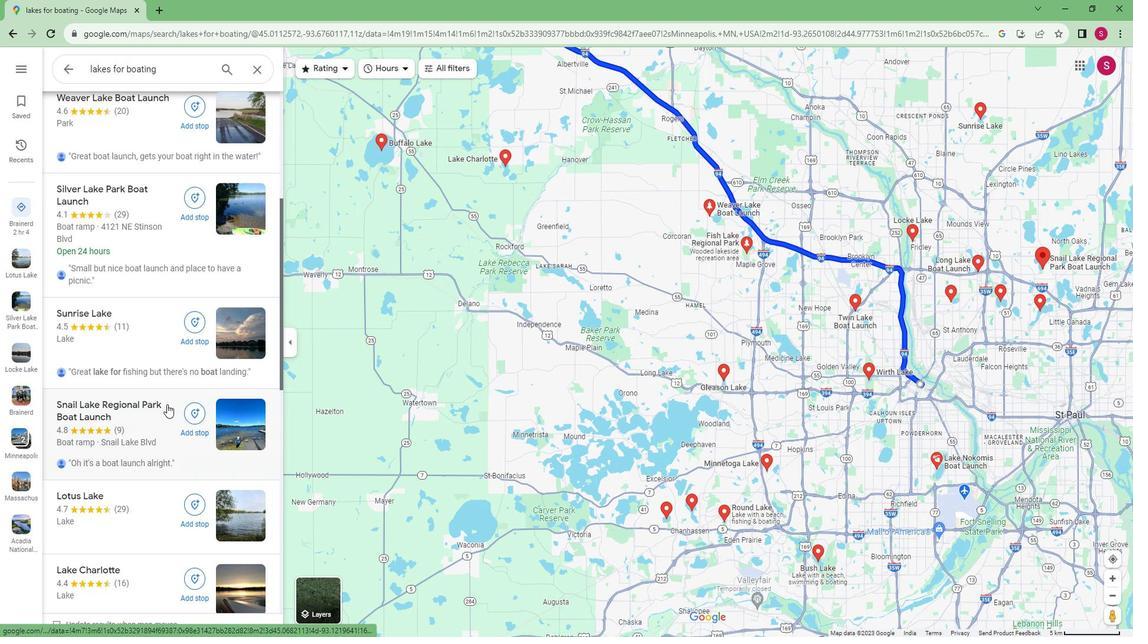 
Action: Mouse scrolled (170, 392) with delta (0, 0)
Screenshot: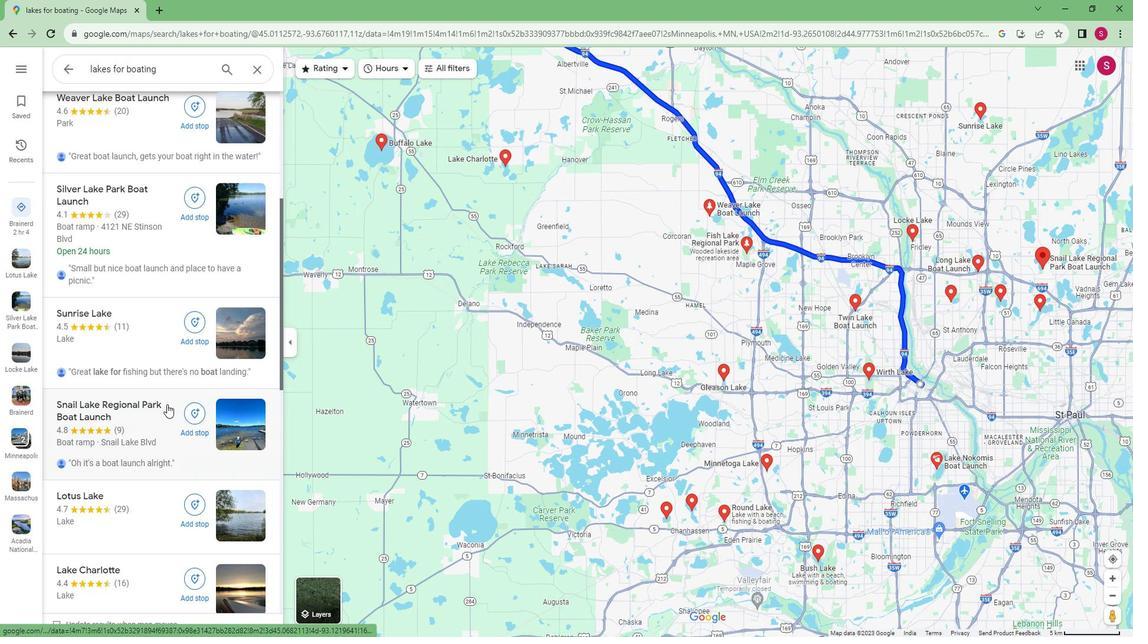 
Action: Mouse scrolled (170, 392) with delta (0, 0)
Screenshot: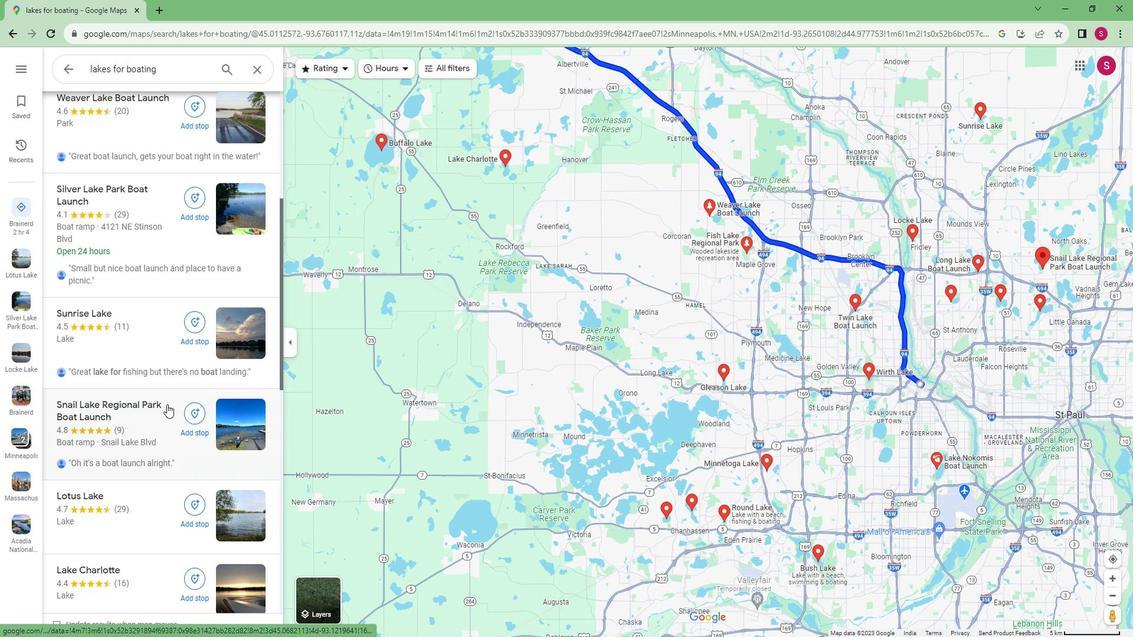 
Action: Mouse scrolled (170, 392) with delta (0, 0)
Screenshot: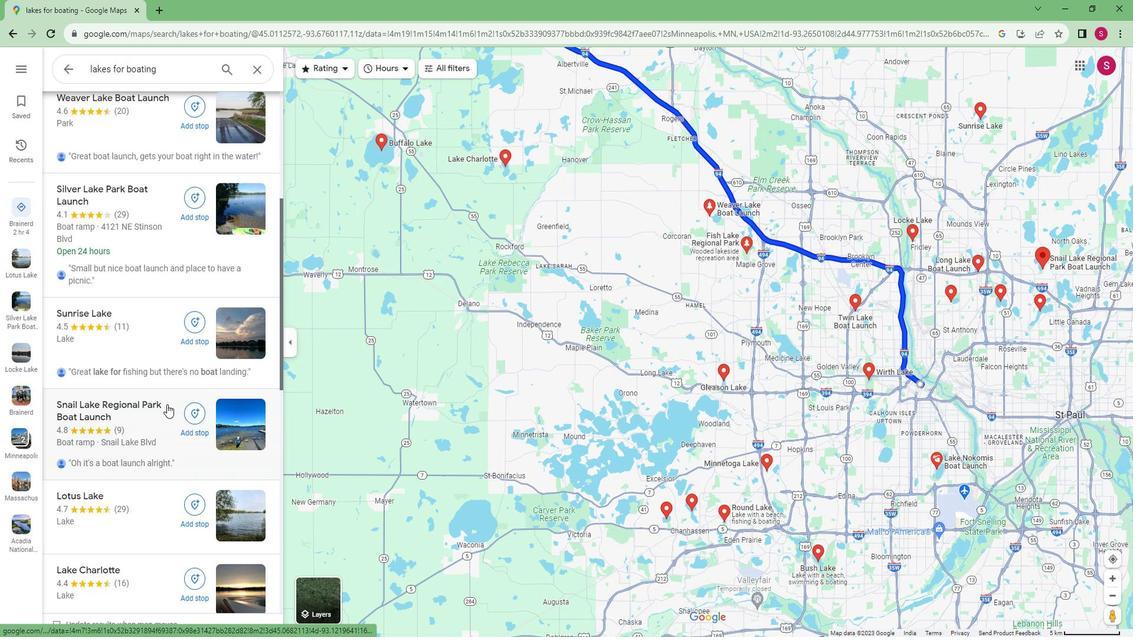 
Action: Mouse scrolled (170, 392) with delta (0, 0)
Screenshot: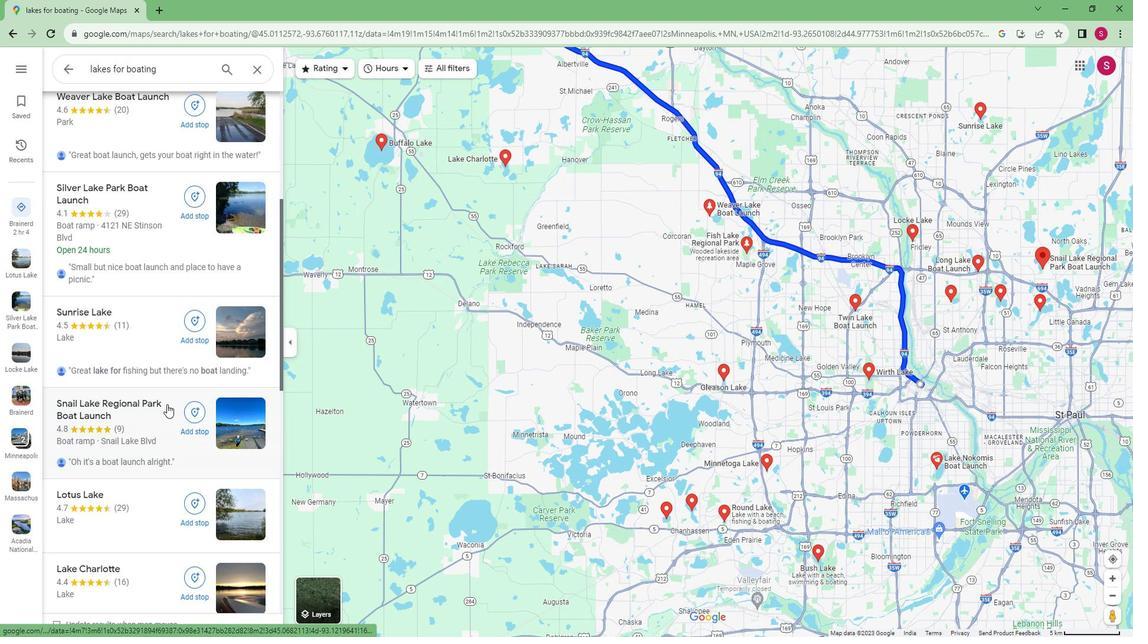 
Action: Mouse scrolled (170, 392) with delta (0, 0)
Screenshot: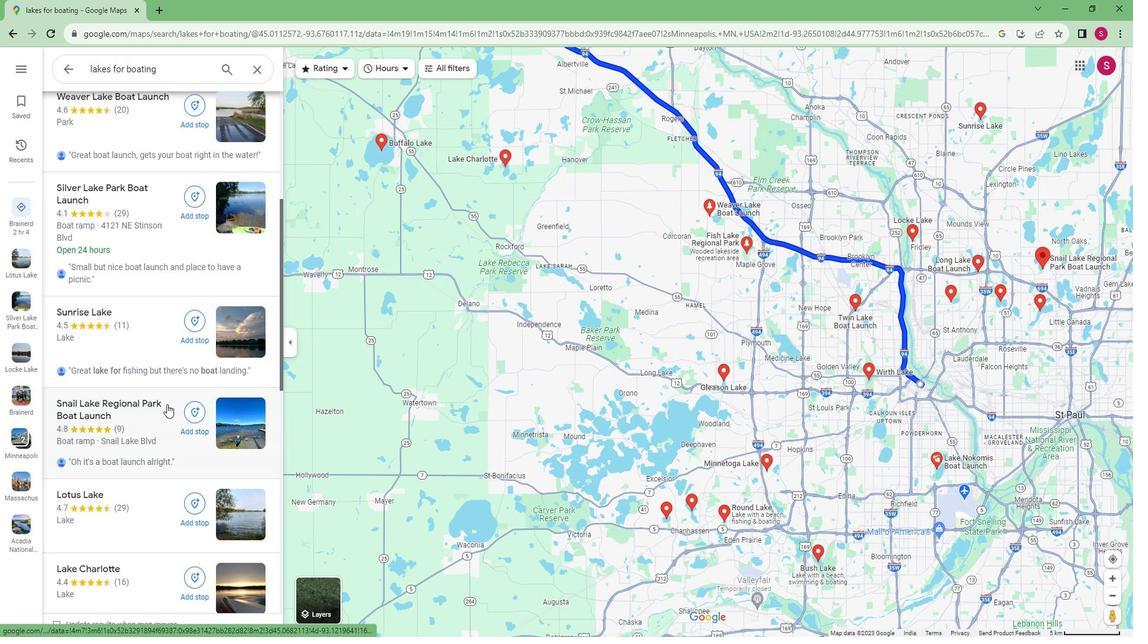 
Action: Mouse scrolled (170, 392) with delta (0, 0)
Screenshot: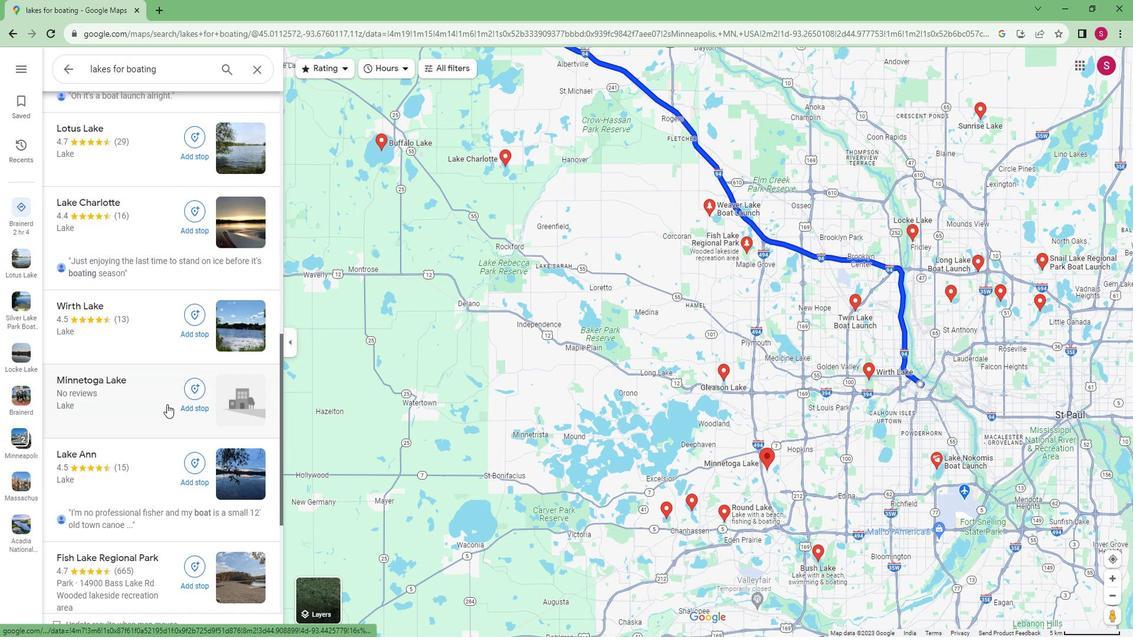 
Action: Mouse scrolled (170, 392) with delta (0, 0)
Screenshot: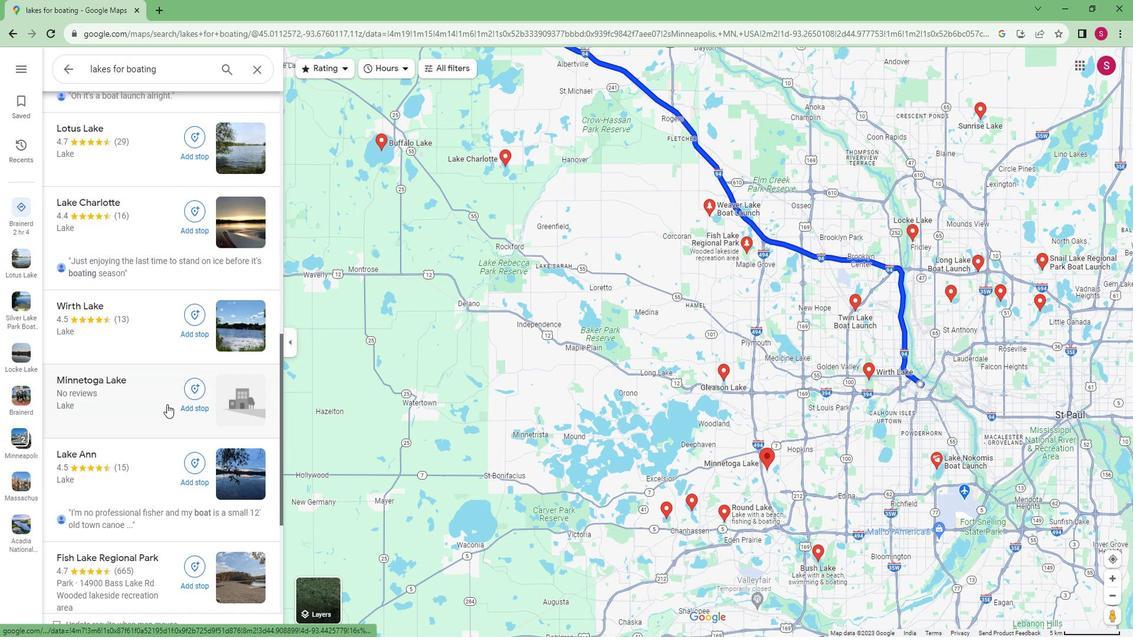 
Action: Mouse scrolled (170, 392) with delta (0, 0)
Screenshot: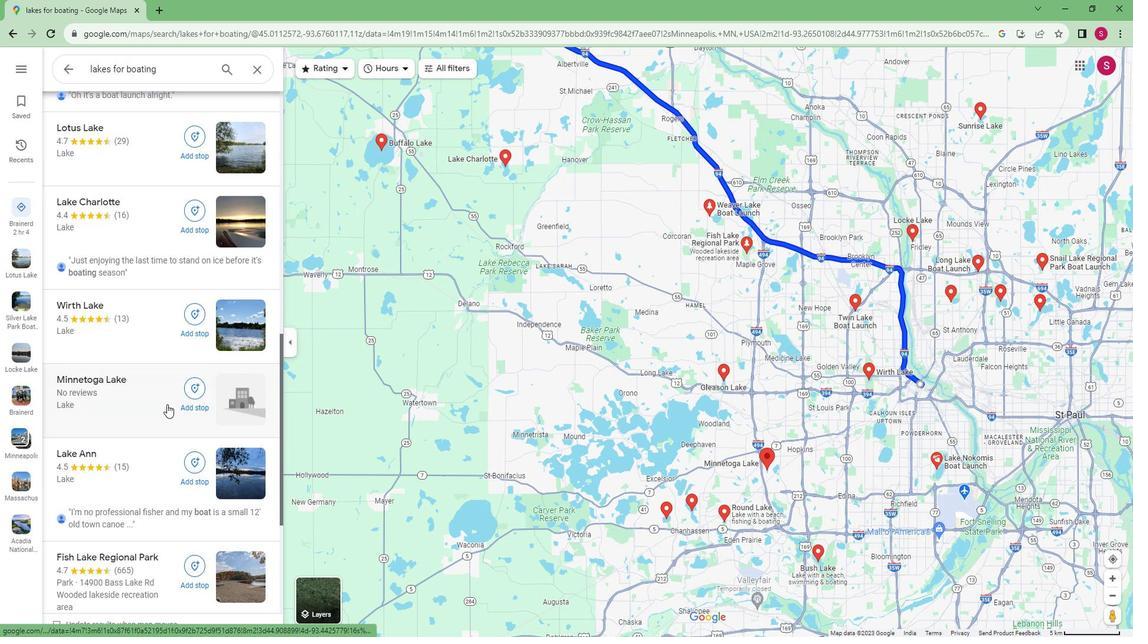 
Action: Mouse scrolled (170, 392) with delta (0, 0)
Screenshot: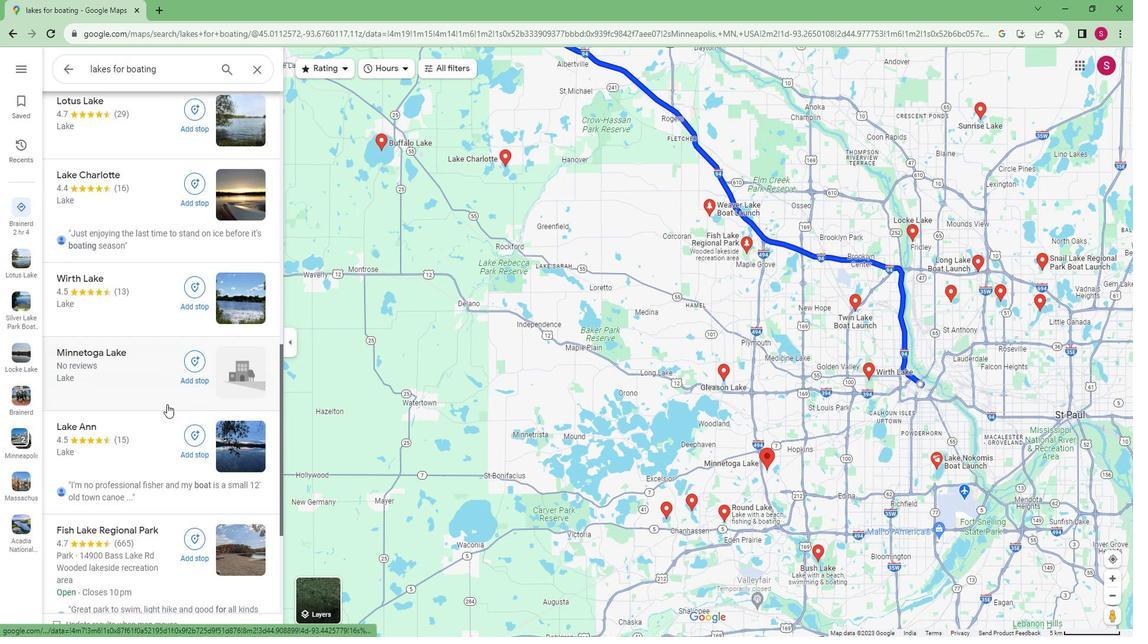 
Action: Mouse moved to (144, 369)
Screenshot: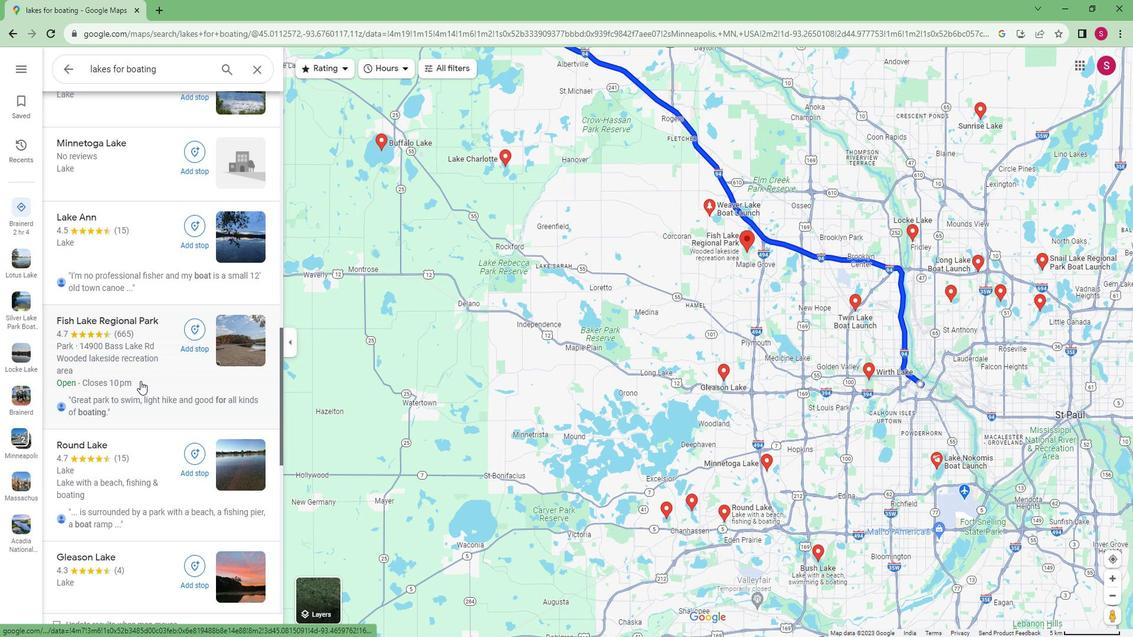 
Action: Mouse pressed left at (144, 369)
Screenshot: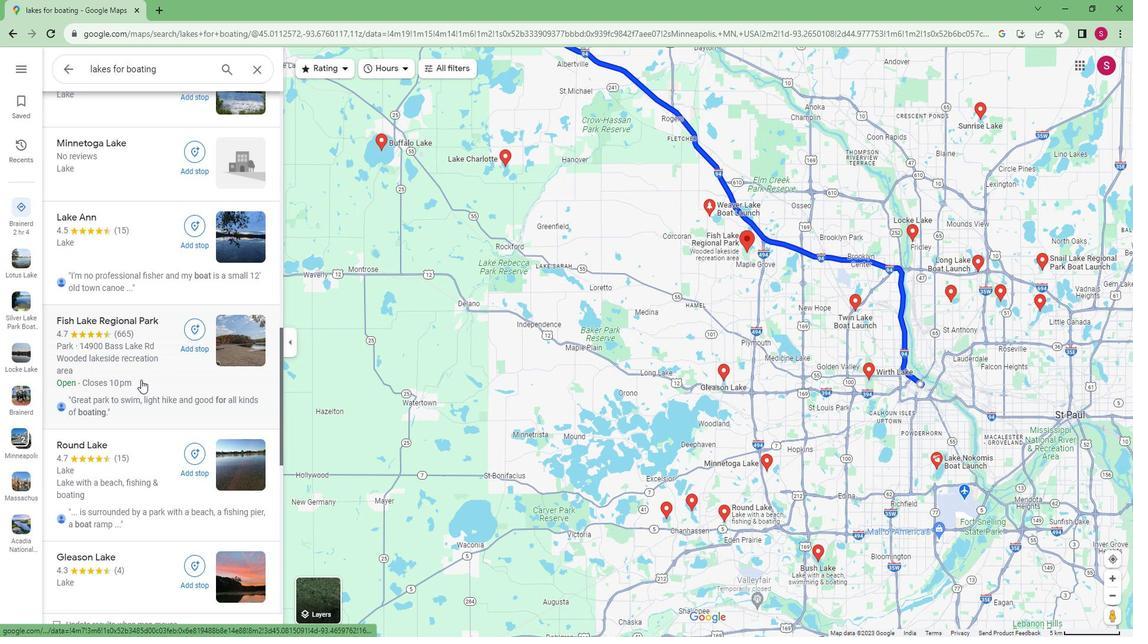 
Action: Mouse moved to (524, 96)
Screenshot: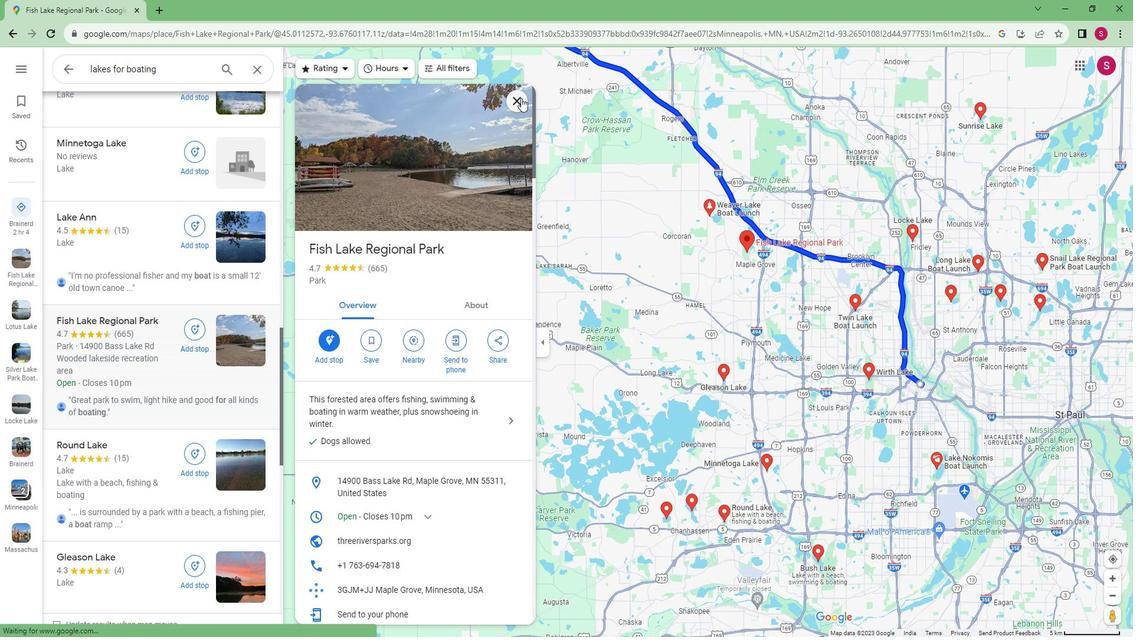 
Action: Mouse pressed left at (524, 96)
Screenshot: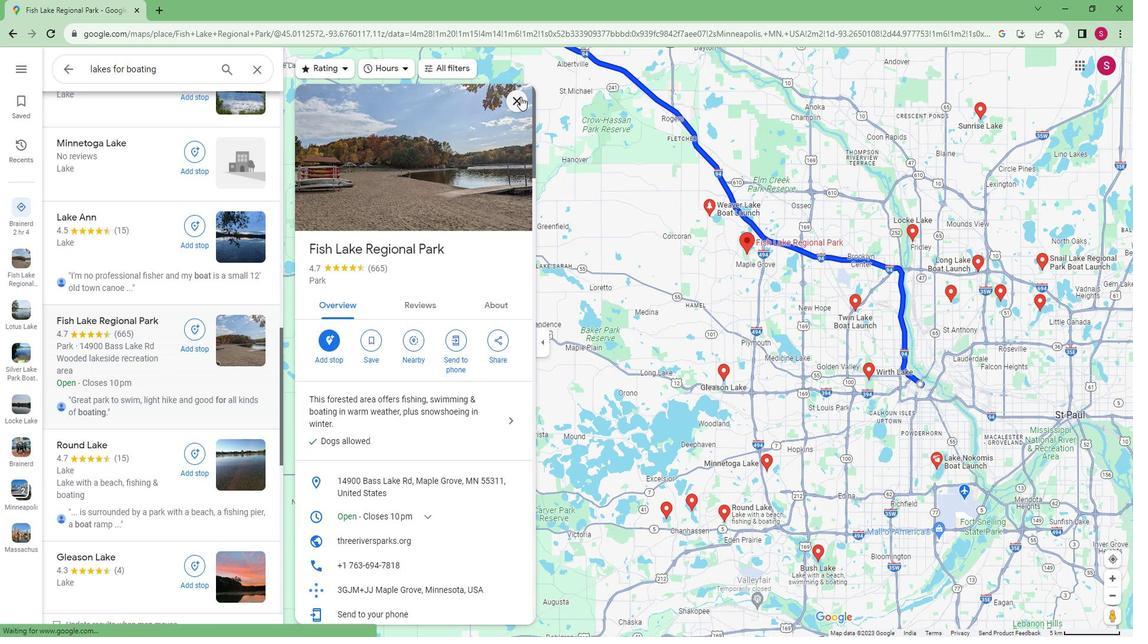 
Action: Mouse moved to (141, 417)
Screenshot: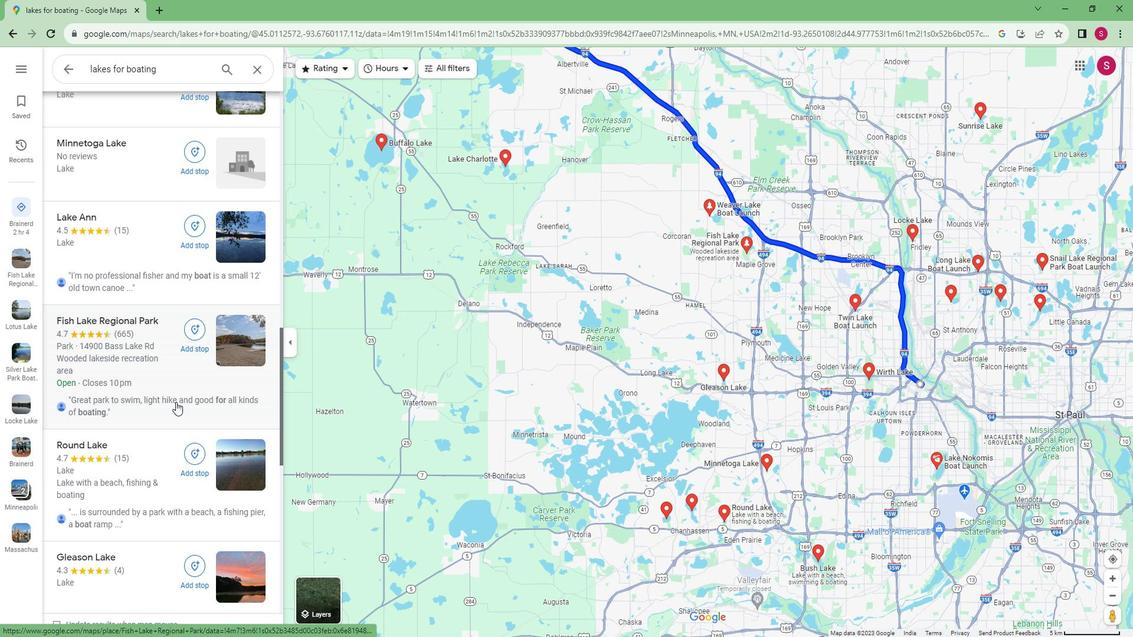 
Action: Mouse scrolled (141, 417) with delta (0, 0)
Screenshot: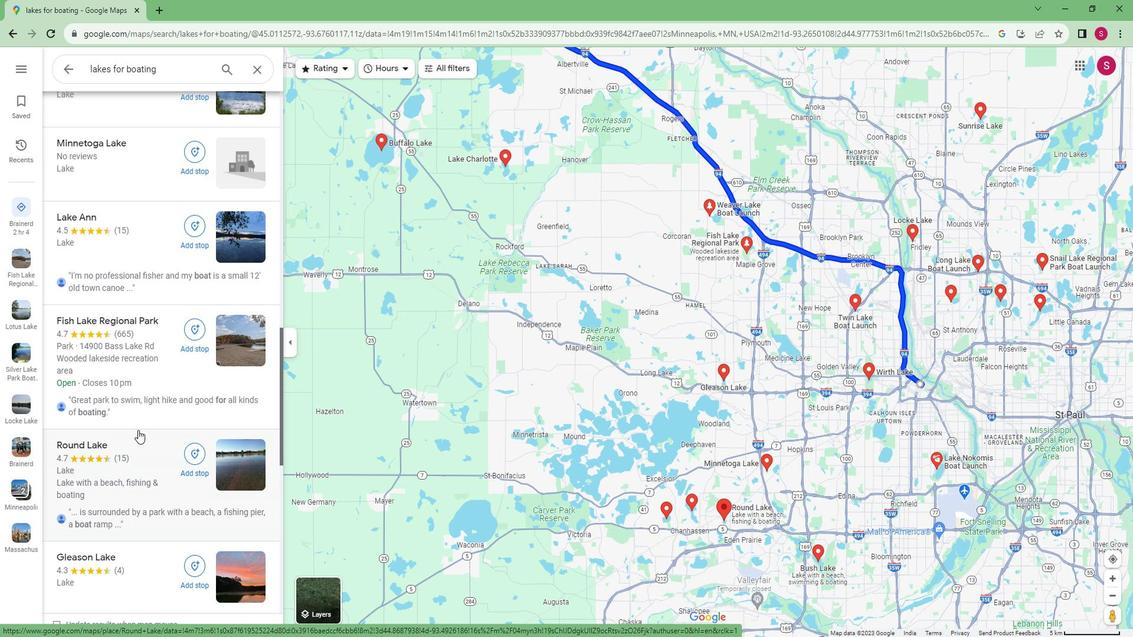 
Action: Mouse scrolled (141, 417) with delta (0, 0)
Screenshot: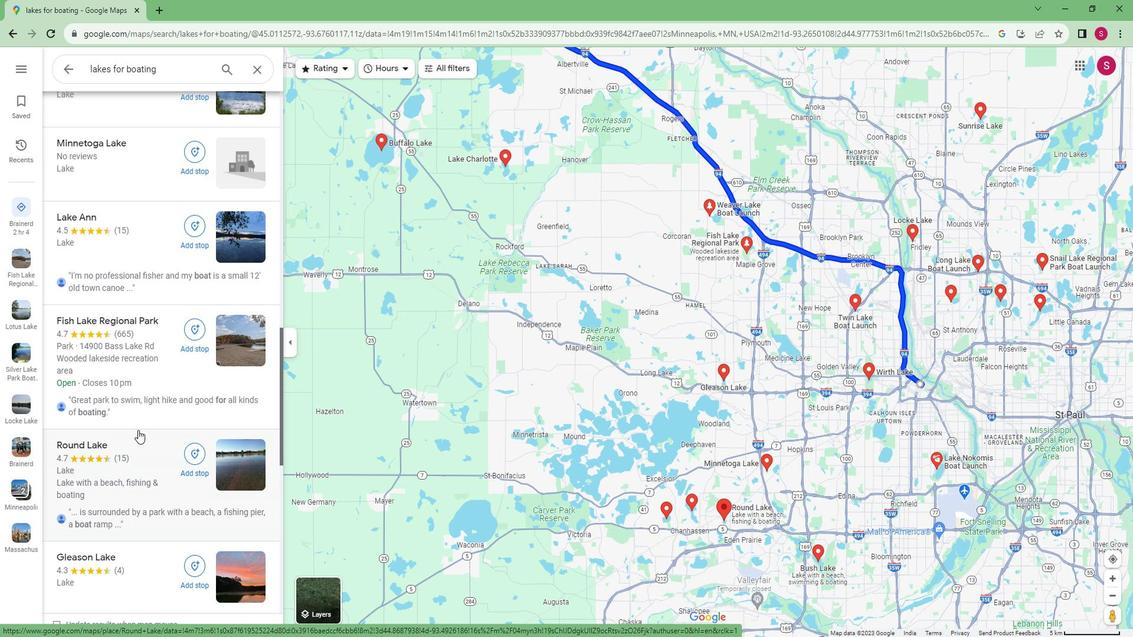 
Action: Mouse scrolled (141, 417) with delta (0, 0)
Screenshot: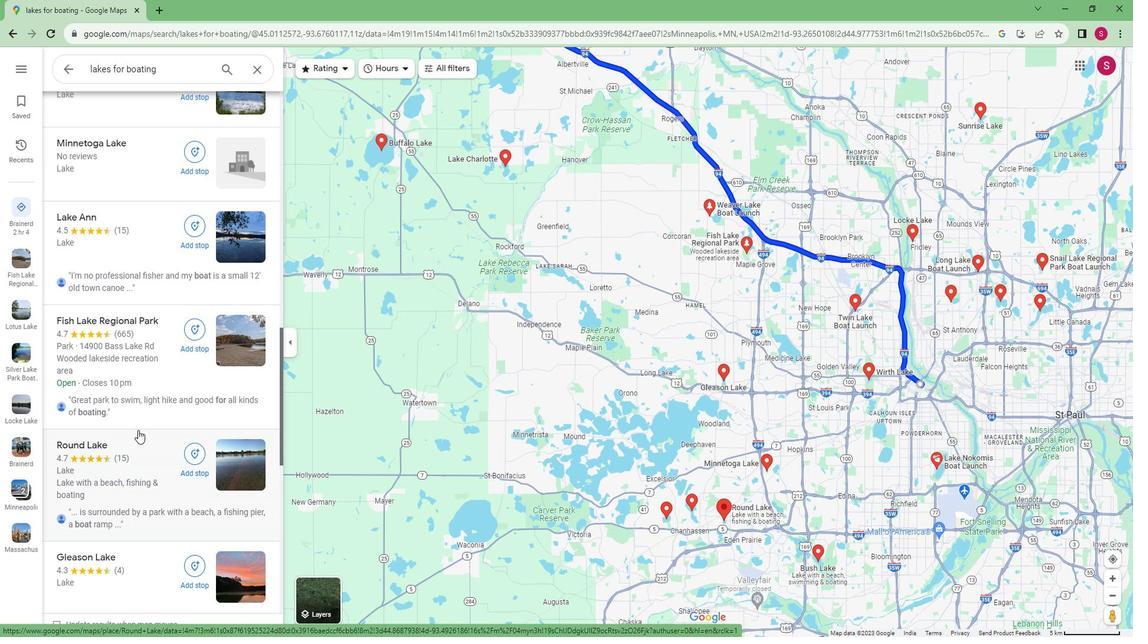 
Action: Mouse scrolled (141, 417) with delta (0, 0)
Screenshot: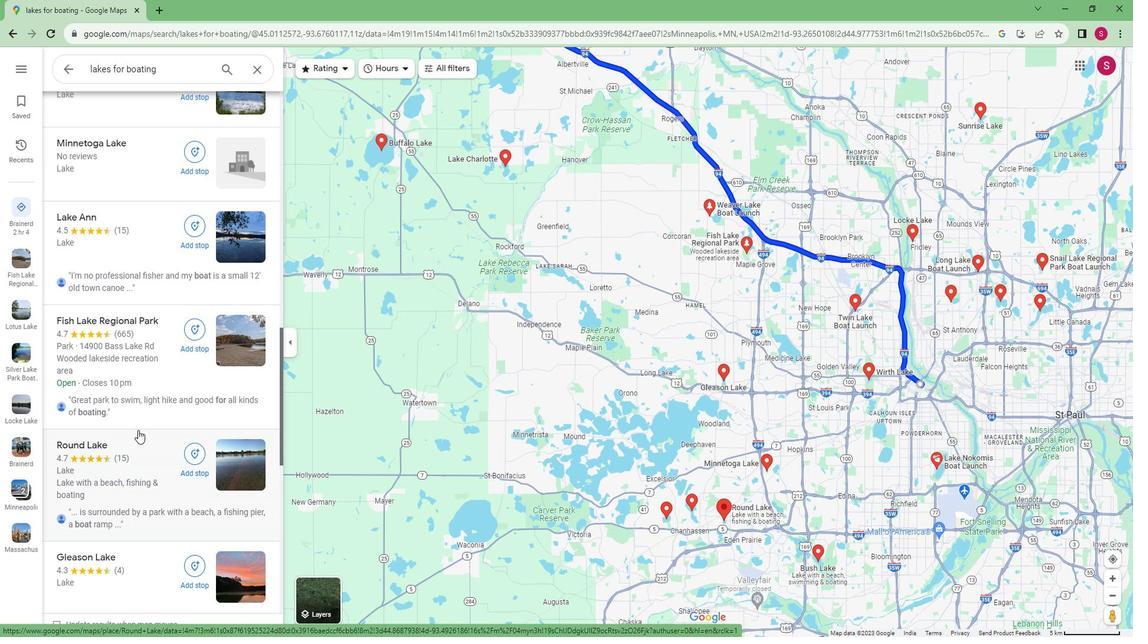 
Action: Mouse moved to (143, 398)
Screenshot: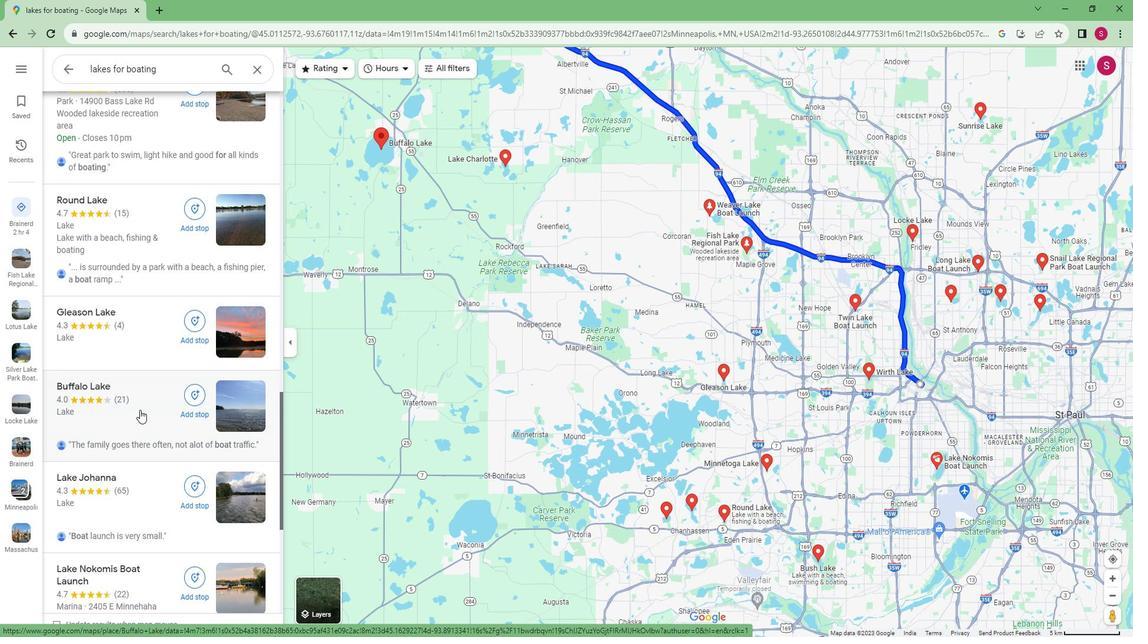 
Action: Mouse pressed left at (143, 398)
Screenshot: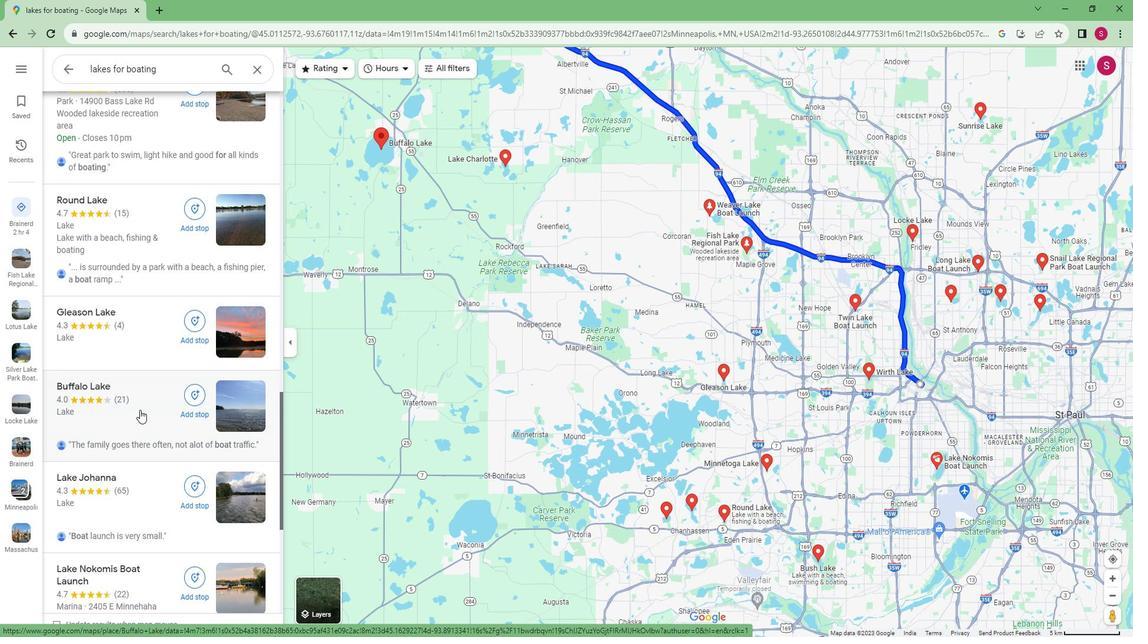 
Action: Mouse moved to (515, 100)
Screenshot: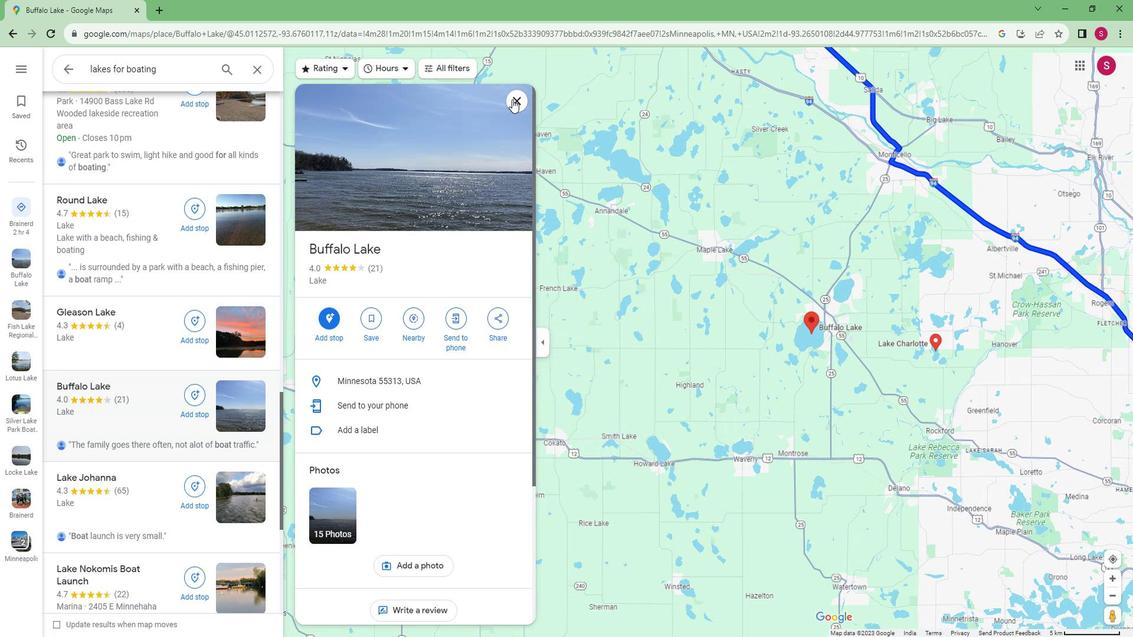 
Action: Mouse pressed left at (515, 100)
Screenshot: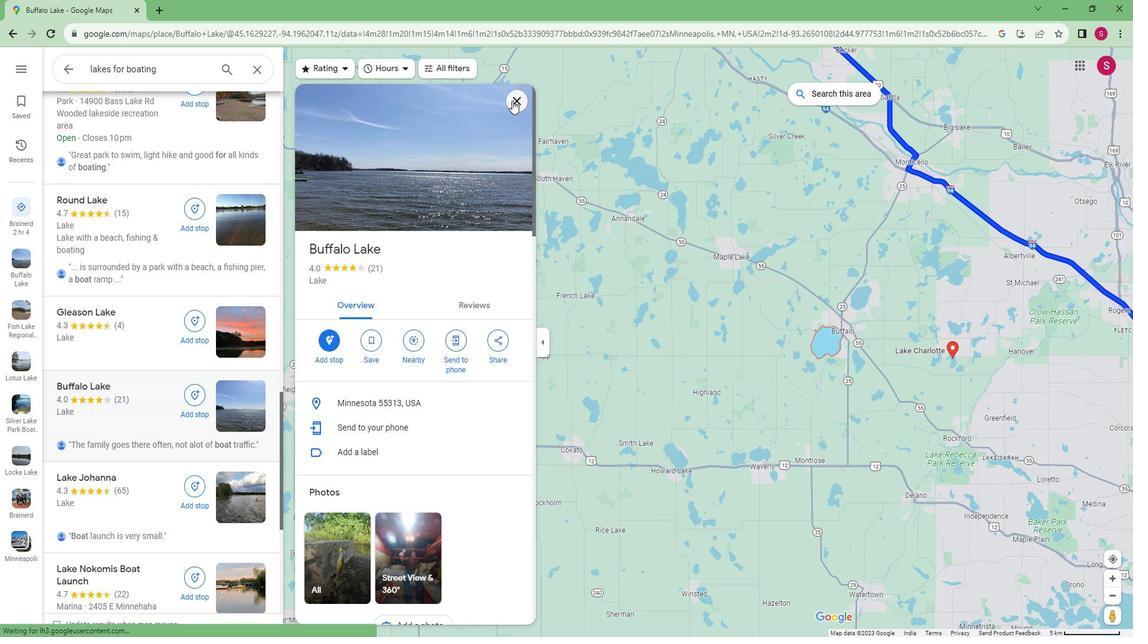 
Action: Mouse moved to (109, 365)
Screenshot: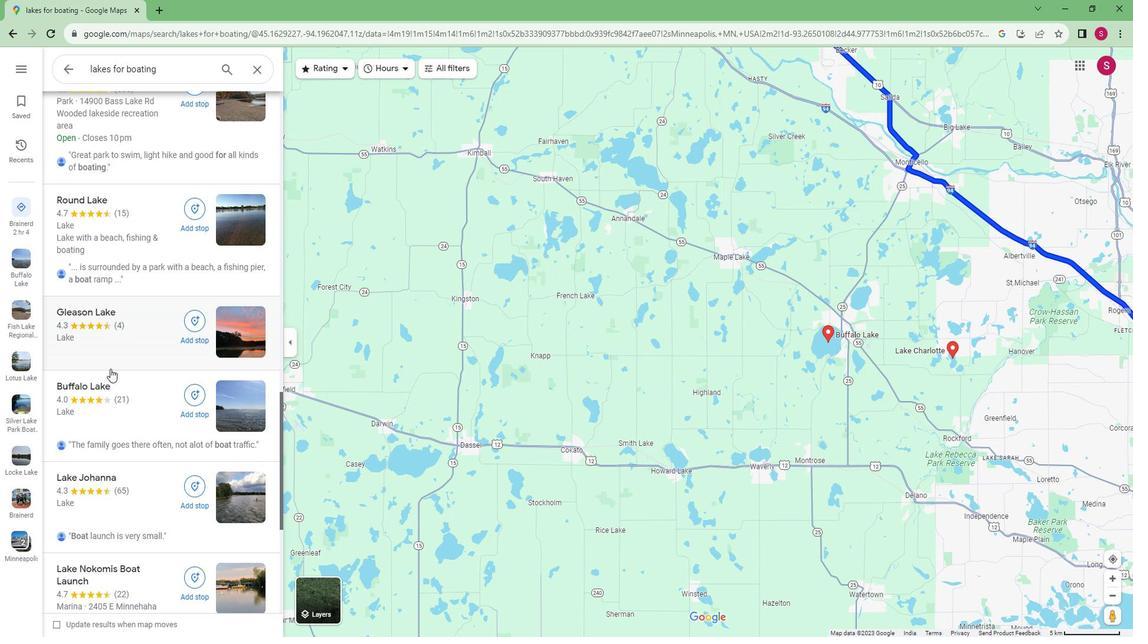 
Action: Mouse scrolled (109, 364) with delta (0, 0)
Screenshot: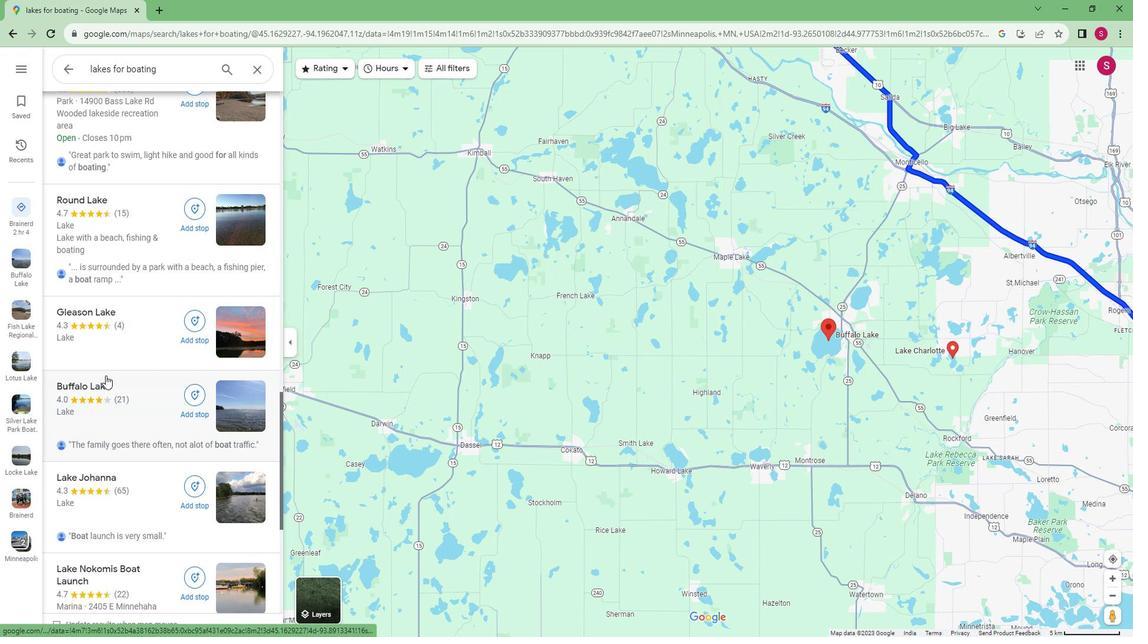 
Action: Mouse scrolled (109, 364) with delta (0, 0)
Screenshot: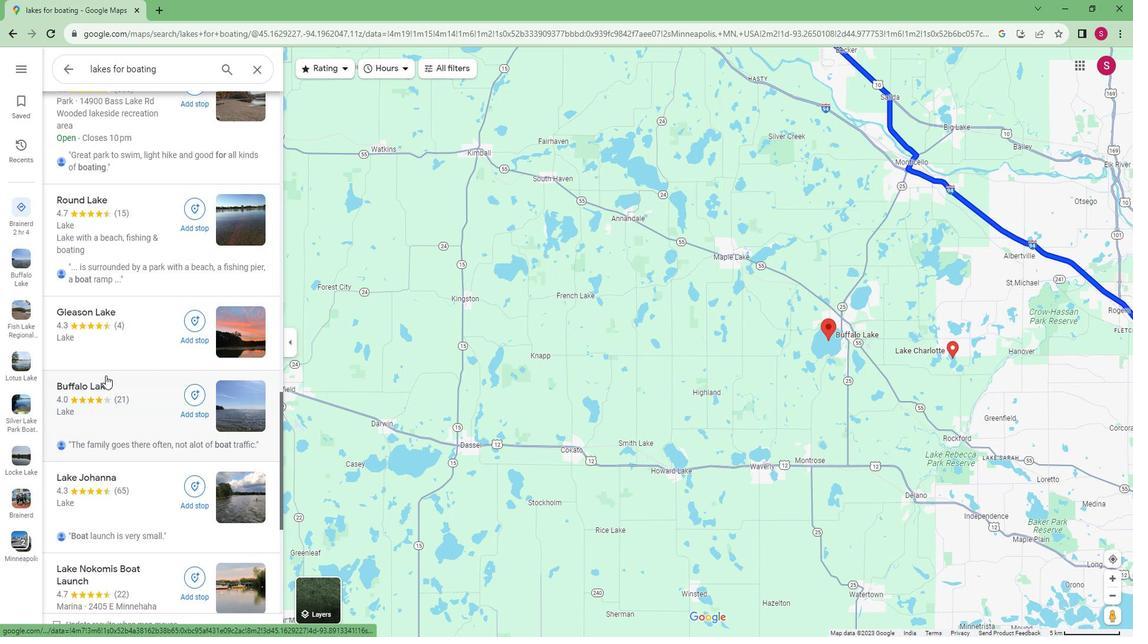 
Action: Mouse scrolled (109, 364) with delta (0, 0)
Screenshot: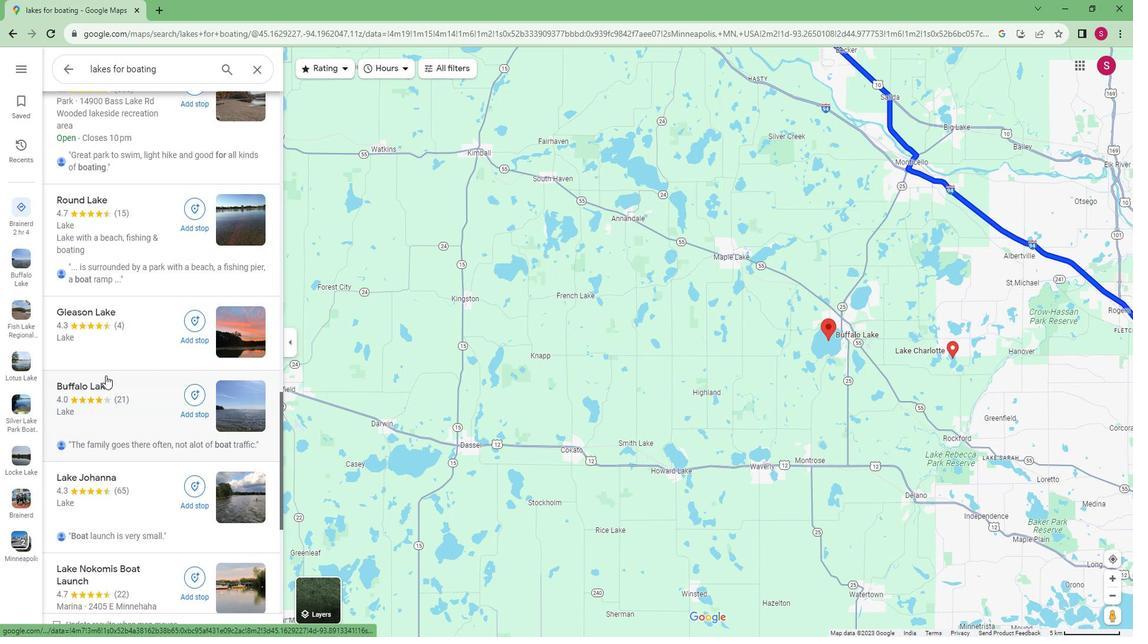 
Action: Mouse scrolled (109, 364) with delta (0, 0)
Screenshot: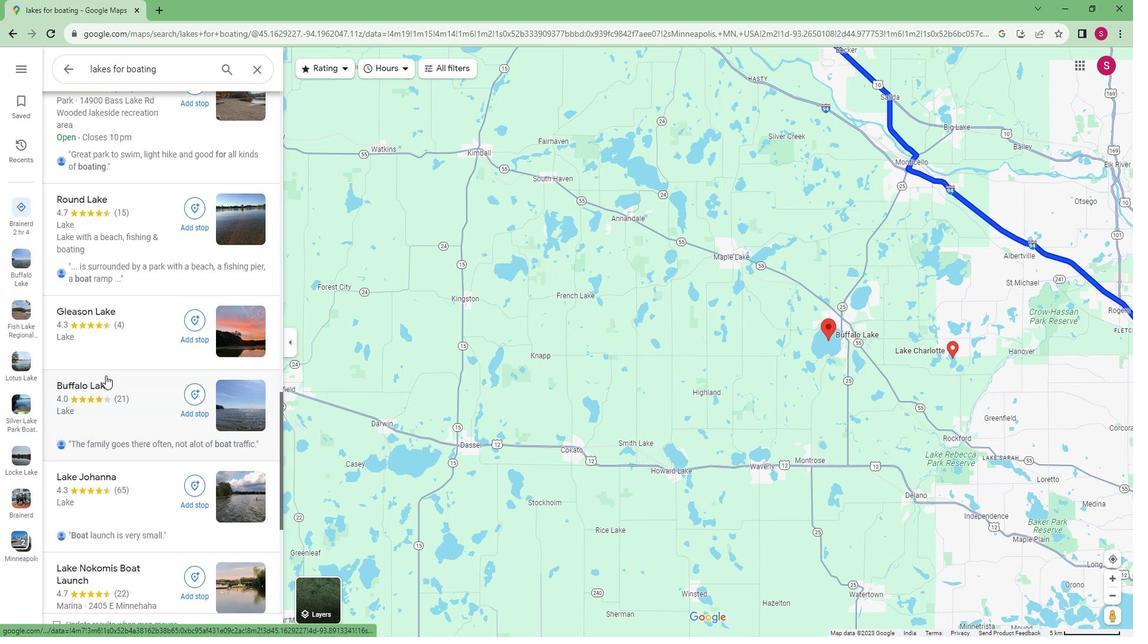 
Action: Mouse scrolled (109, 364) with delta (0, 0)
Screenshot: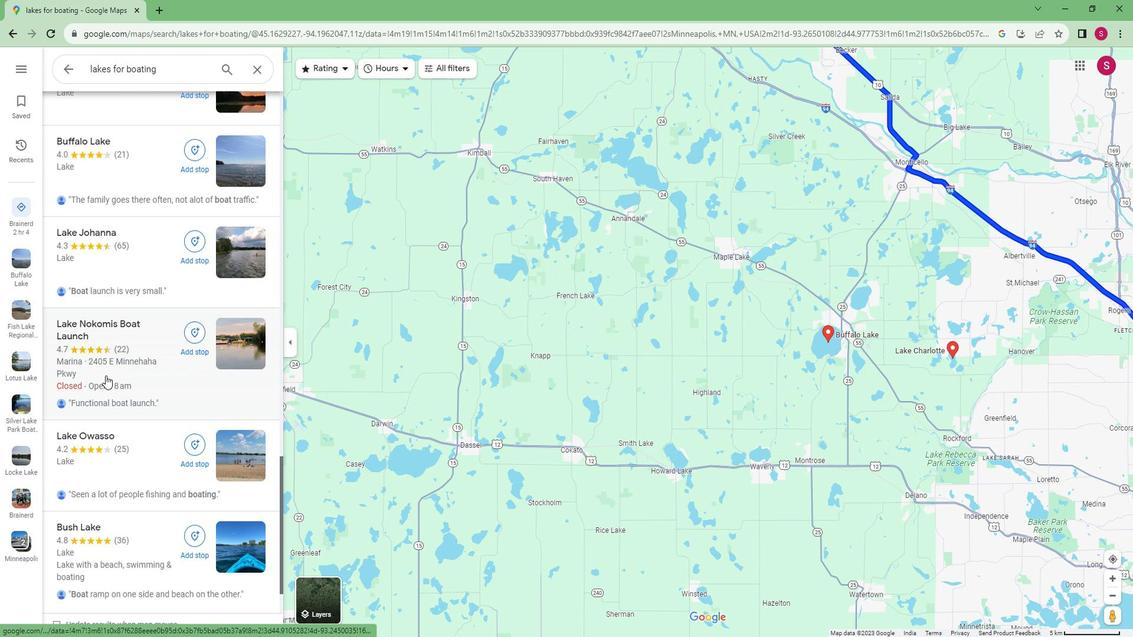 
Action: Mouse scrolled (109, 364) with delta (0, 0)
Screenshot: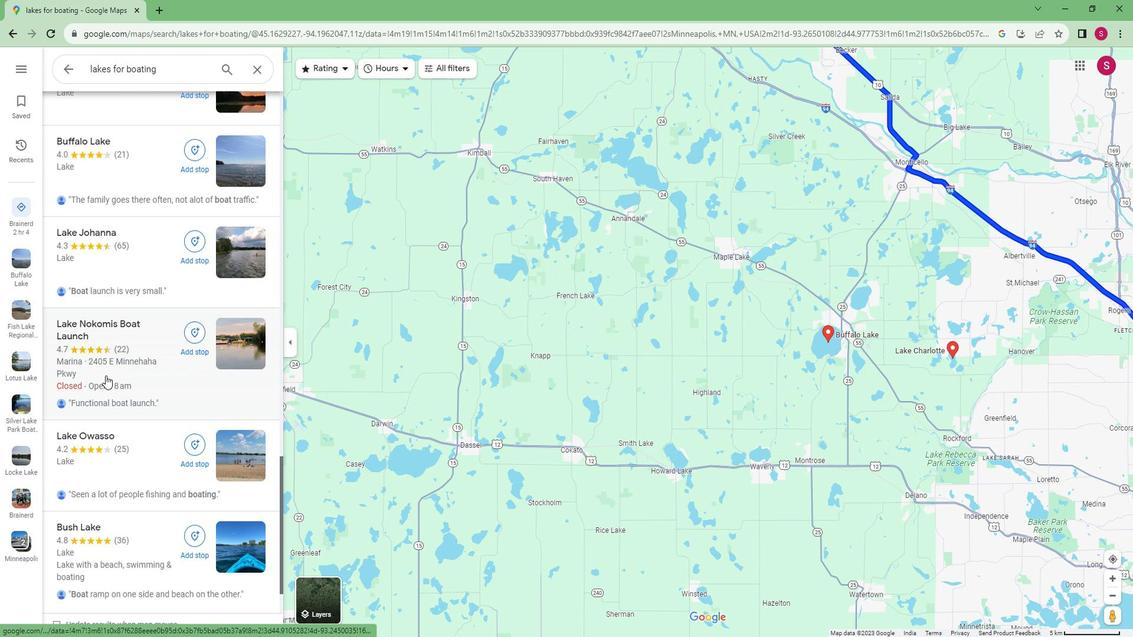 
Action: Mouse scrolled (109, 364) with delta (0, 0)
Screenshot: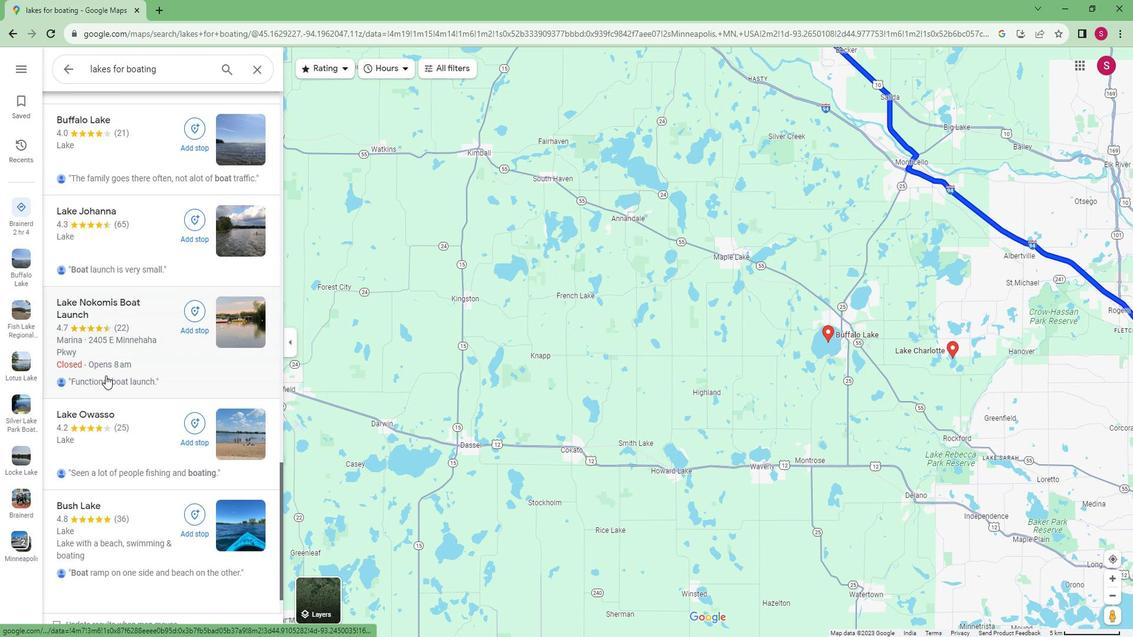 
Action: Mouse scrolled (109, 365) with delta (0, 0)
Screenshot: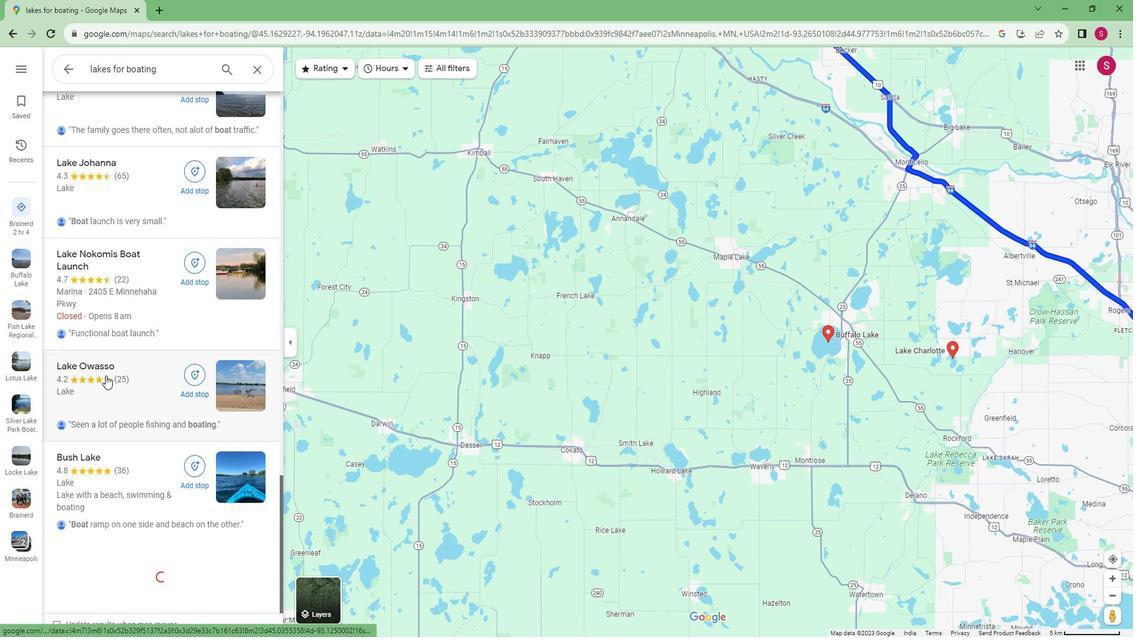 
